 Task: Forward email as attachment with the signature Austin King with the subject Job application submission from softage.1@softage.net to softage.8@softage.net with the message Could you provide an update on the progress of the market research project?
Action: Mouse moved to (929, 69)
Screenshot: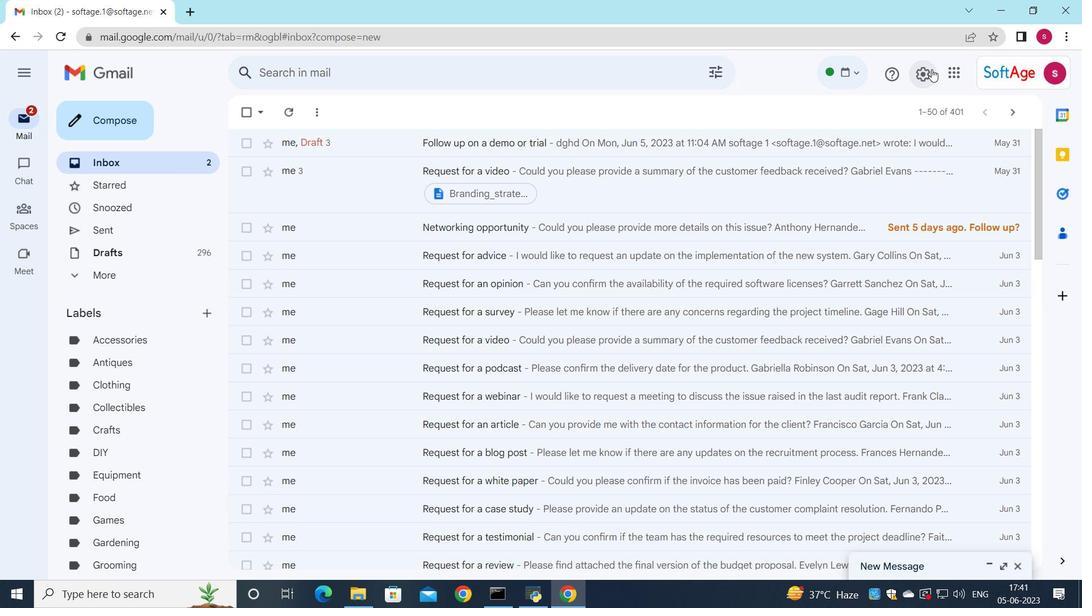 
Action: Mouse pressed left at (929, 69)
Screenshot: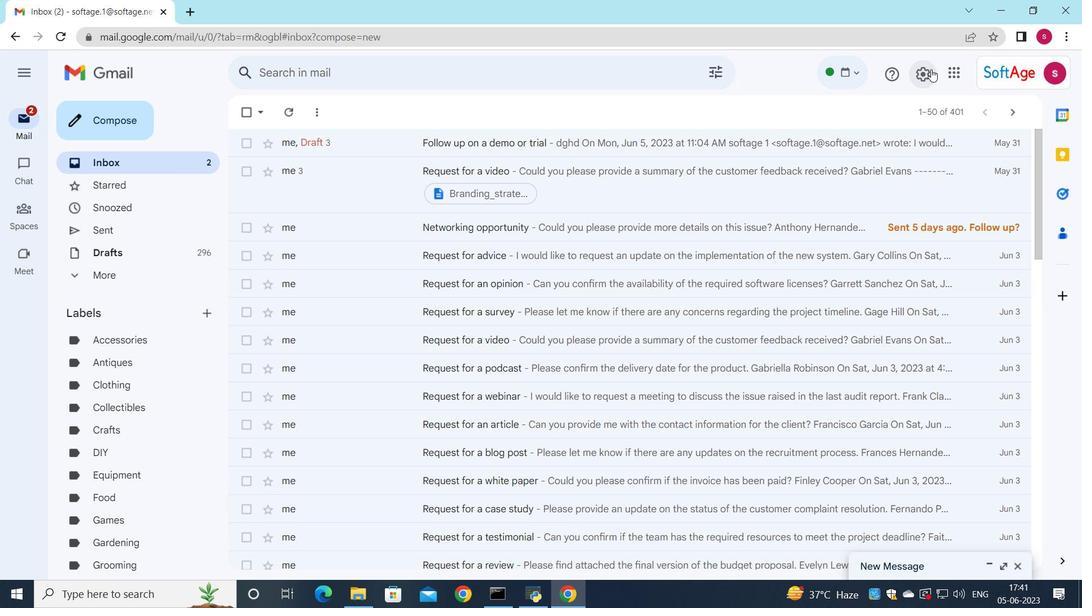 
Action: Mouse moved to (933, 140)
Screenshot: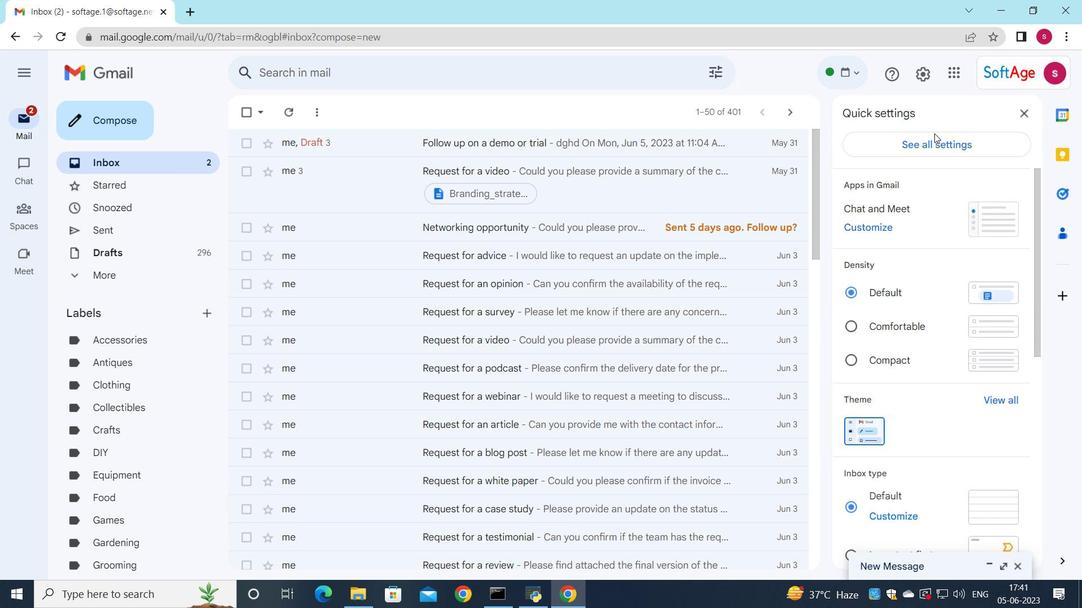 
Action: Mouse pressed left at (933, 140)
Screenshot: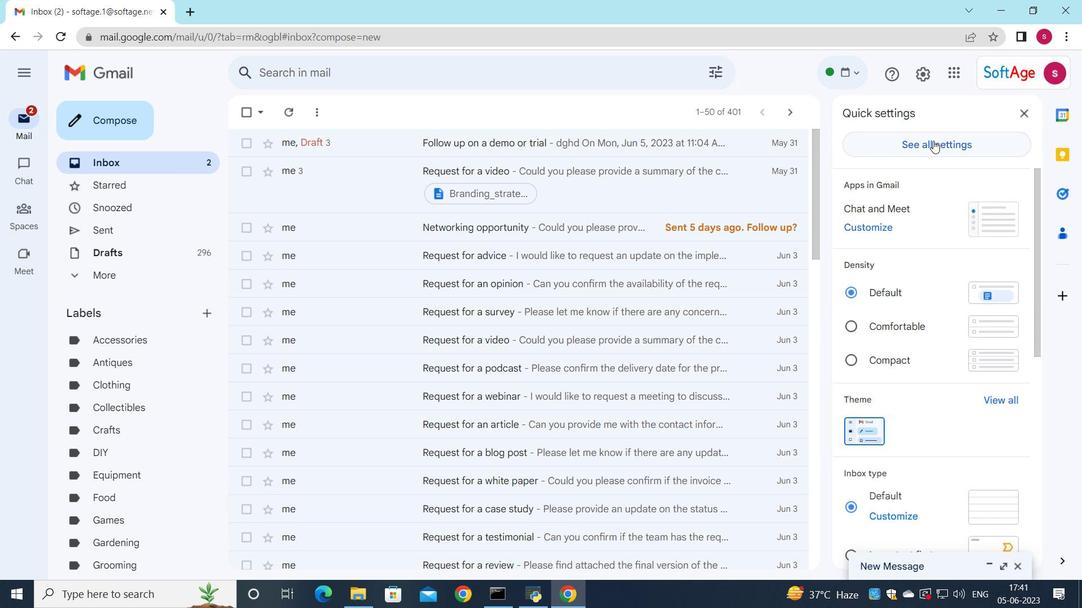 
Action: Mouse moved to (687, 271)
Screenshot: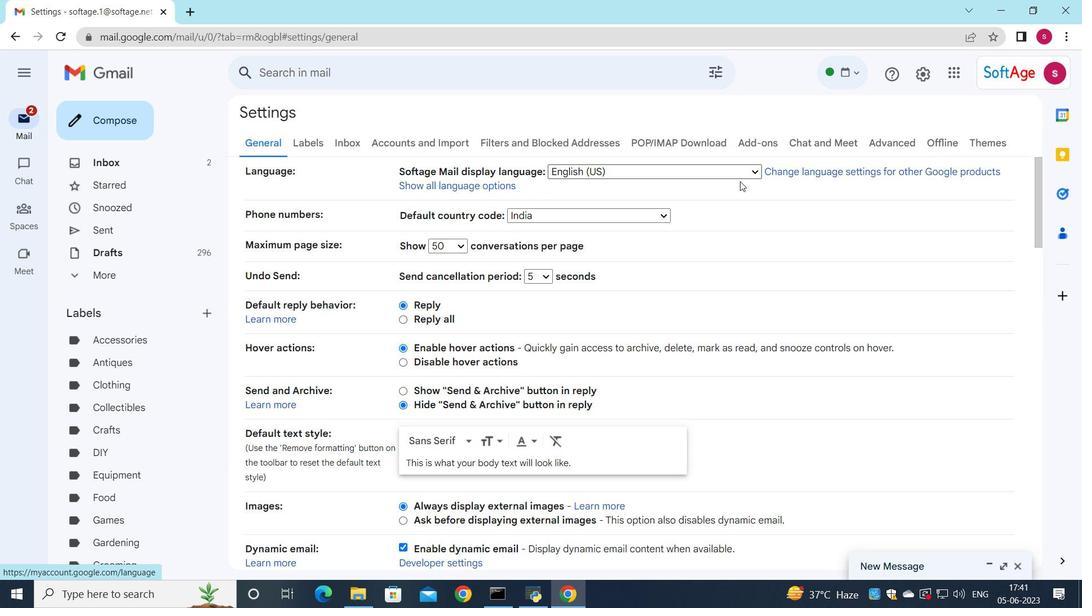 
Action: Mouse scrolled (687, 270) with delta (0, 0)
Screenshot: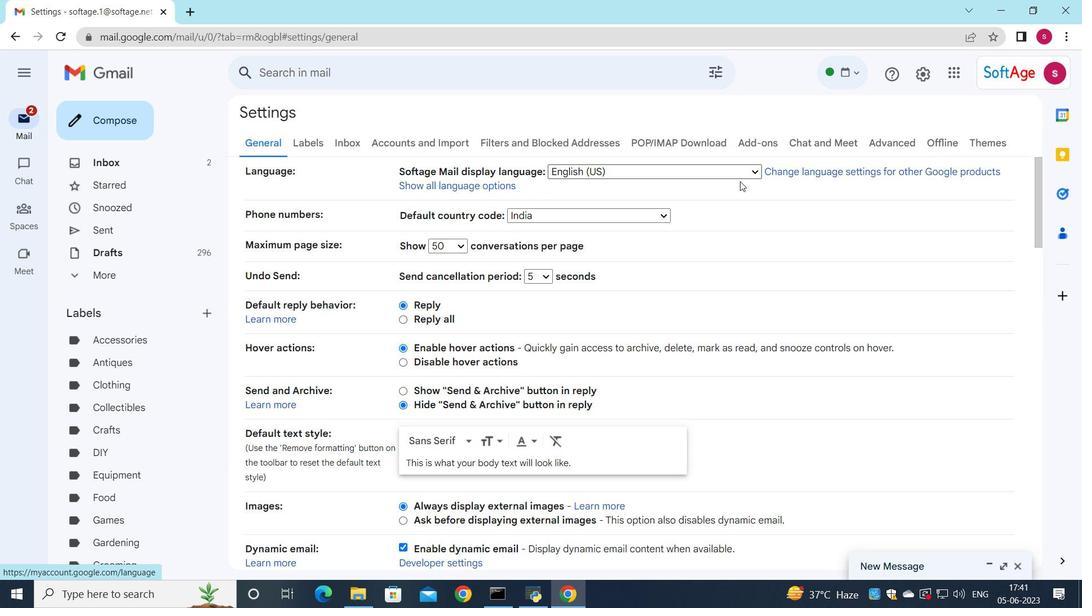 
Action: Mouse moved to (671, 298)
Screenshot: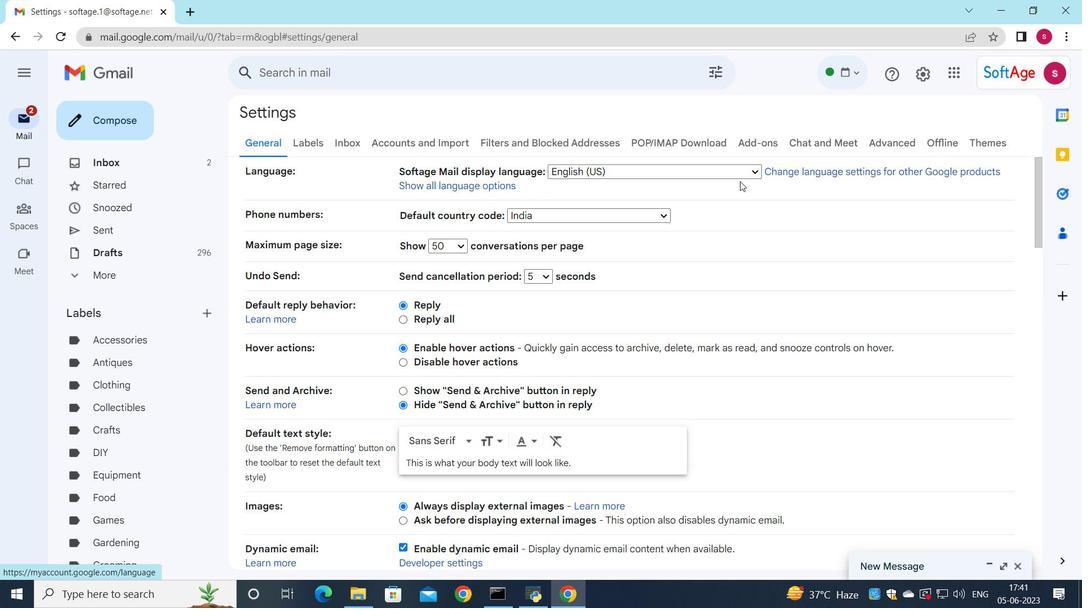 
Action: Mouse scrolled (671, 297) with delta (0, 0)
Screenshot: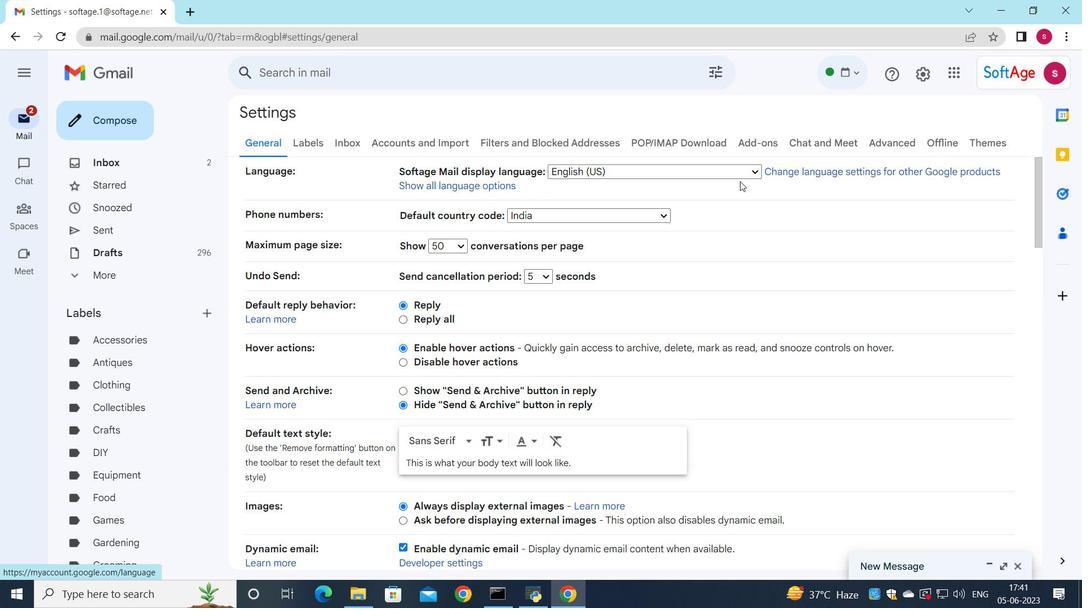 
Action: Mouse moved to (652, 320)
Screenshot: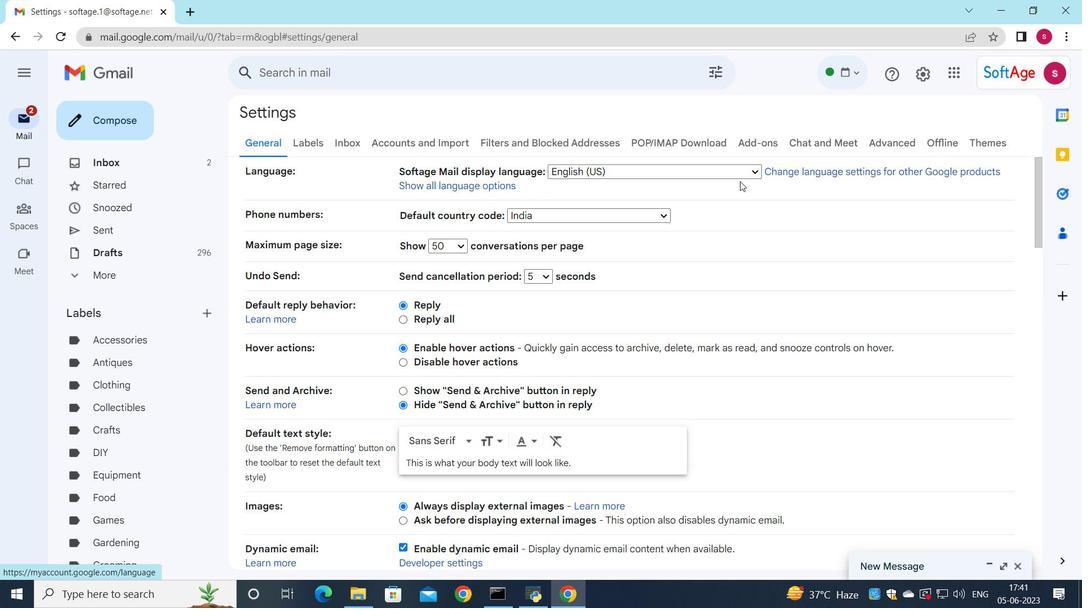 
Action: Mouse scrolled (652, 320) with delta (0, 0)
Screenshot: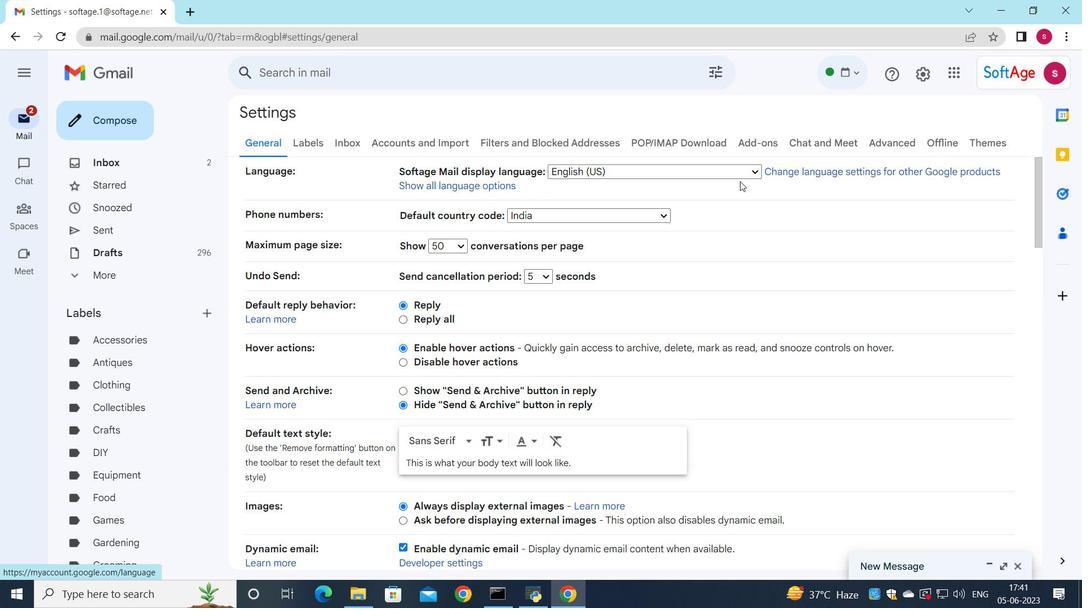 
Action: Mouse moved to (647, 322)
Screenshot: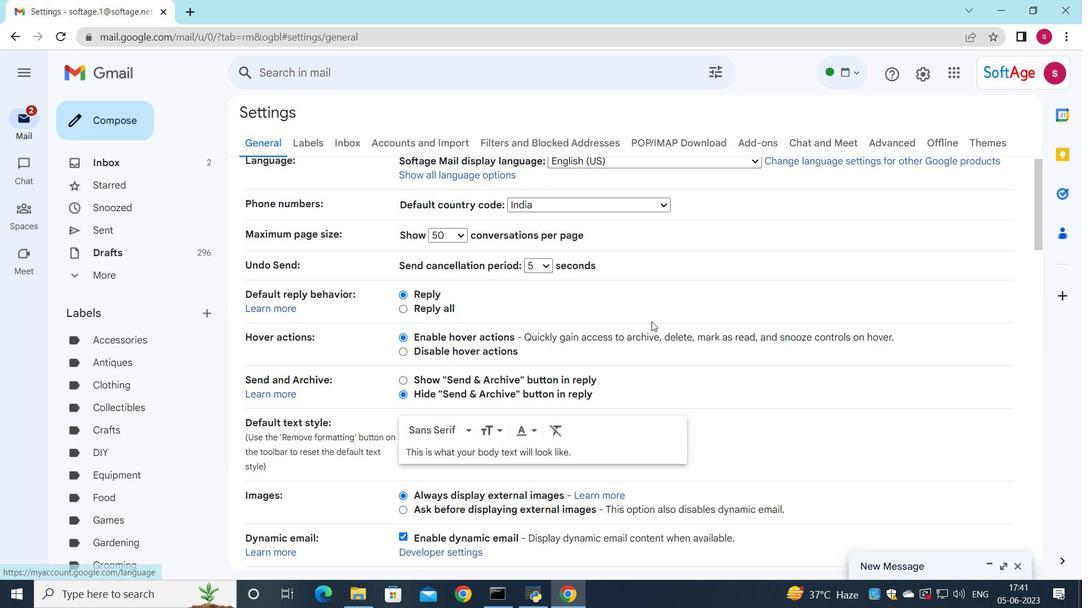 
Action: Mouse scrolled (647, 321) with delta (0, 0)
Screenshot: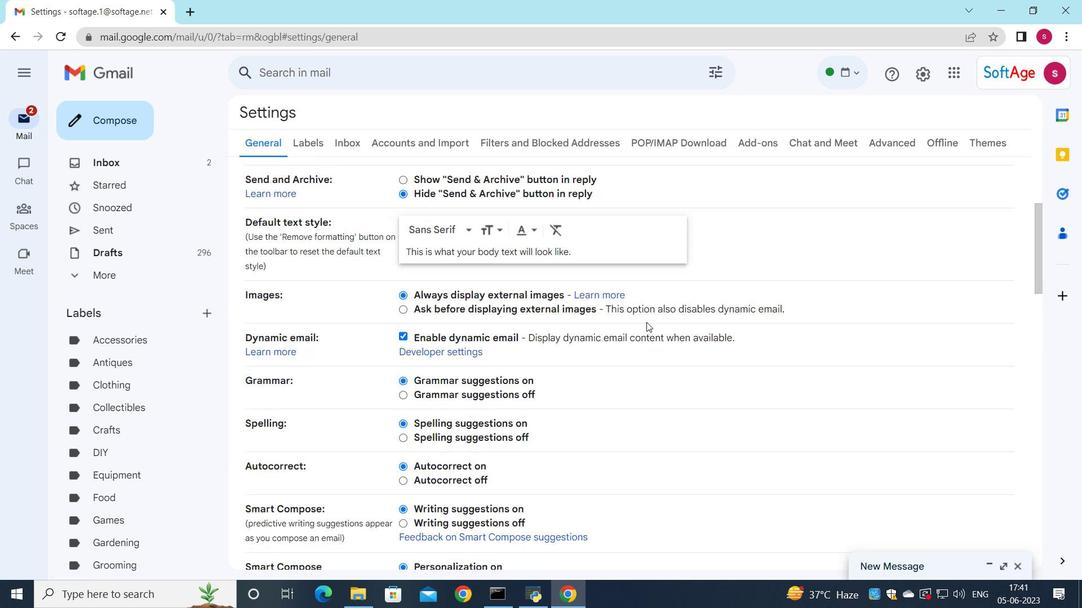 
Action: Mouse scrolled (647, 321) with delta (0, 0)
Screenshot: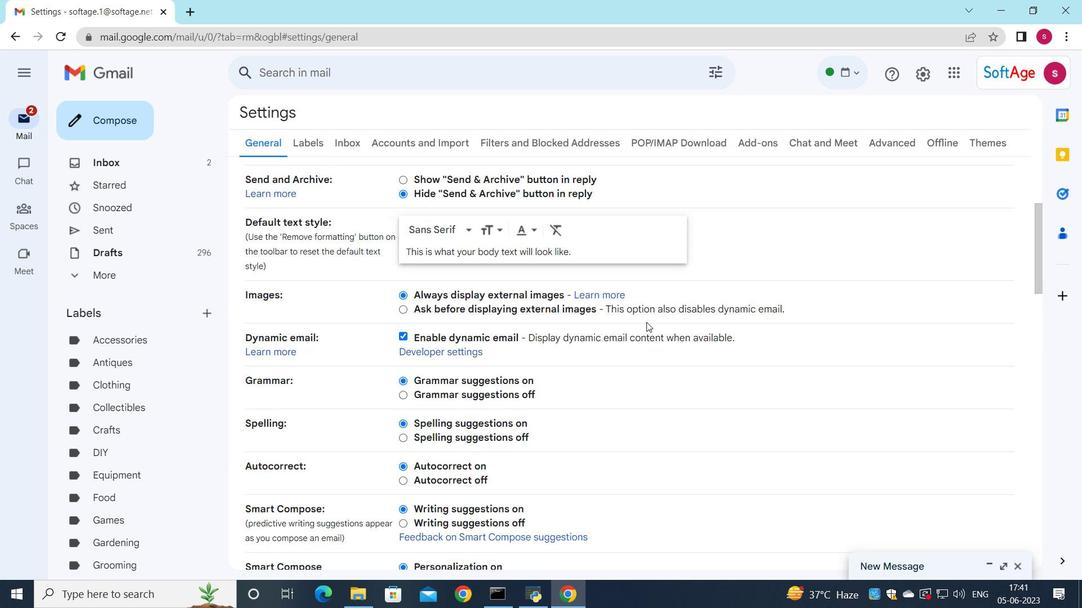 
Action: Mouse scrolled (647, 321) with delta (0, 0)
Screenshot: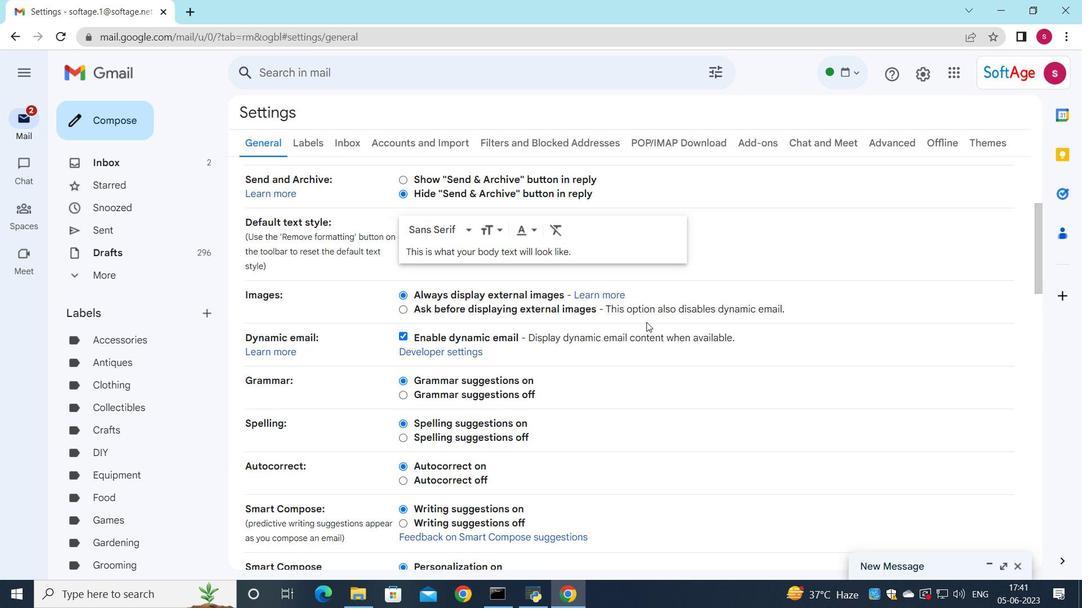 
Action: Mouse scrolled (647, 321) with delta (0, 0)
Screenshot: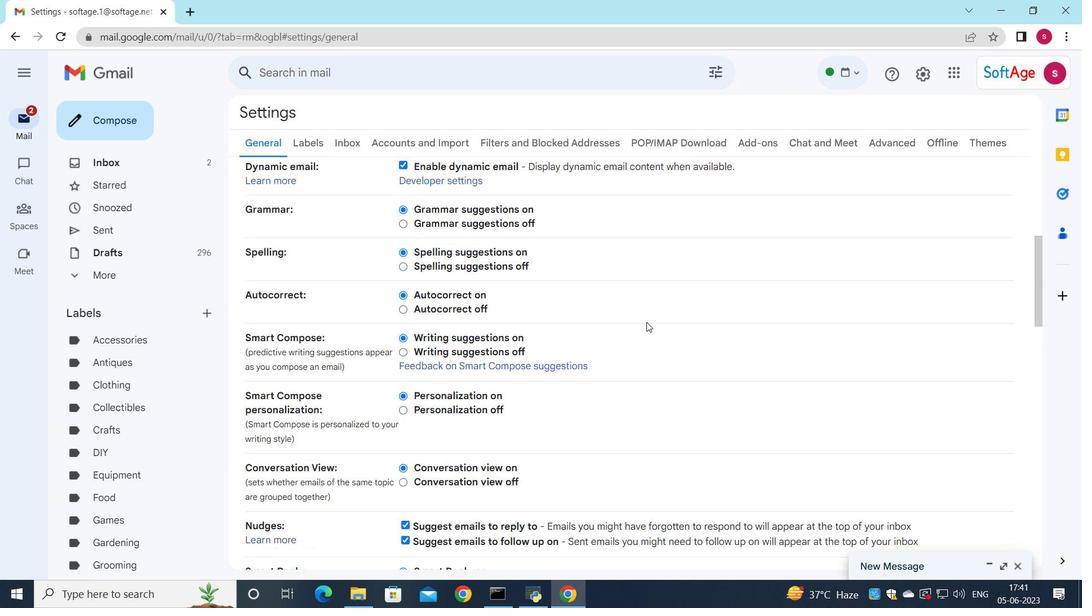 
Action: Mouse scrolled (647, 321) with delta (0, 0)
Screenshot: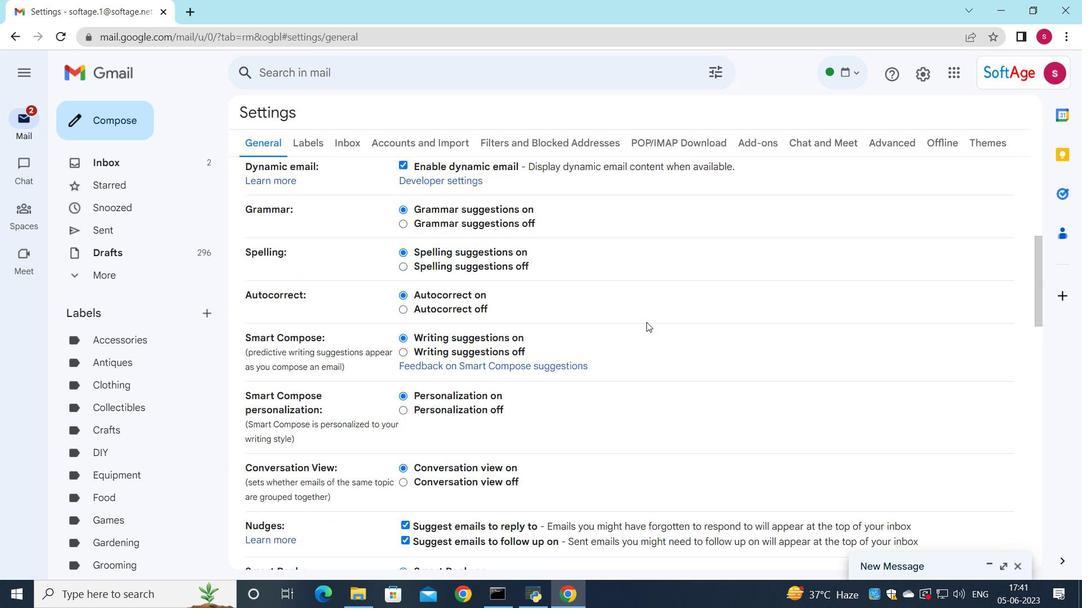 
Action: Mouse scrolled (647, 321) with delta (0, 0)
Screenshot: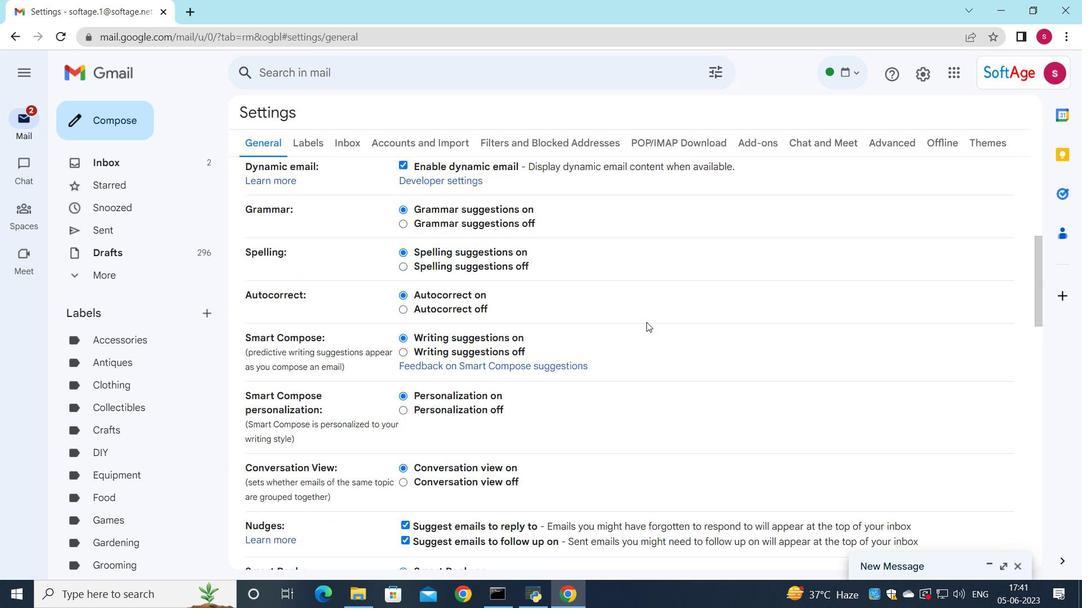 
Action: Mouse scrolled (647, 321) with delta (0, 0)
Screenshot: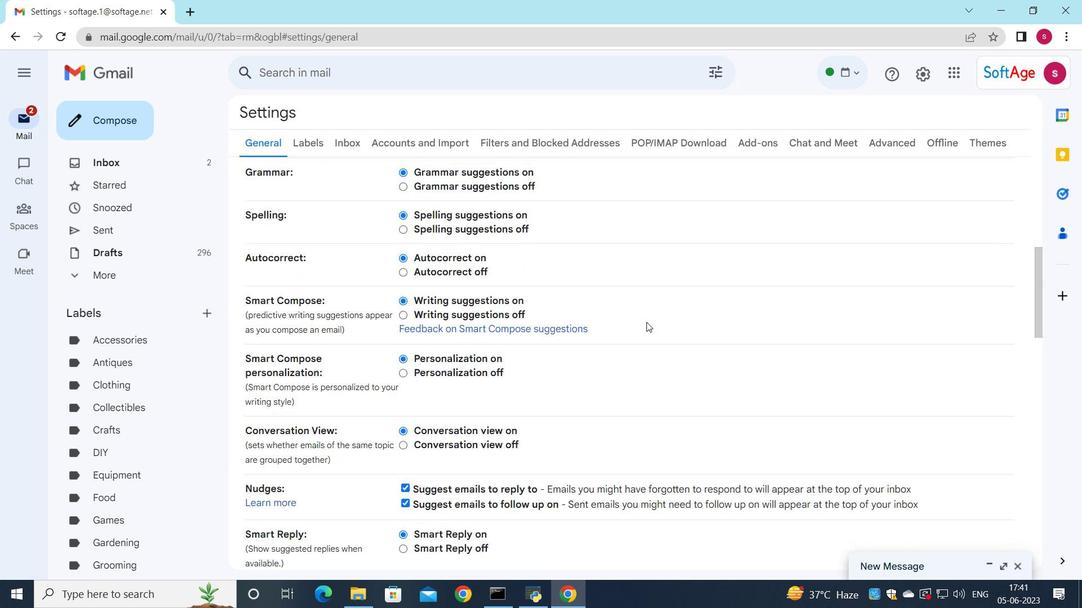 
Action: Mouse scrolled (647, 321) with delta (0, 0)
Screenshot: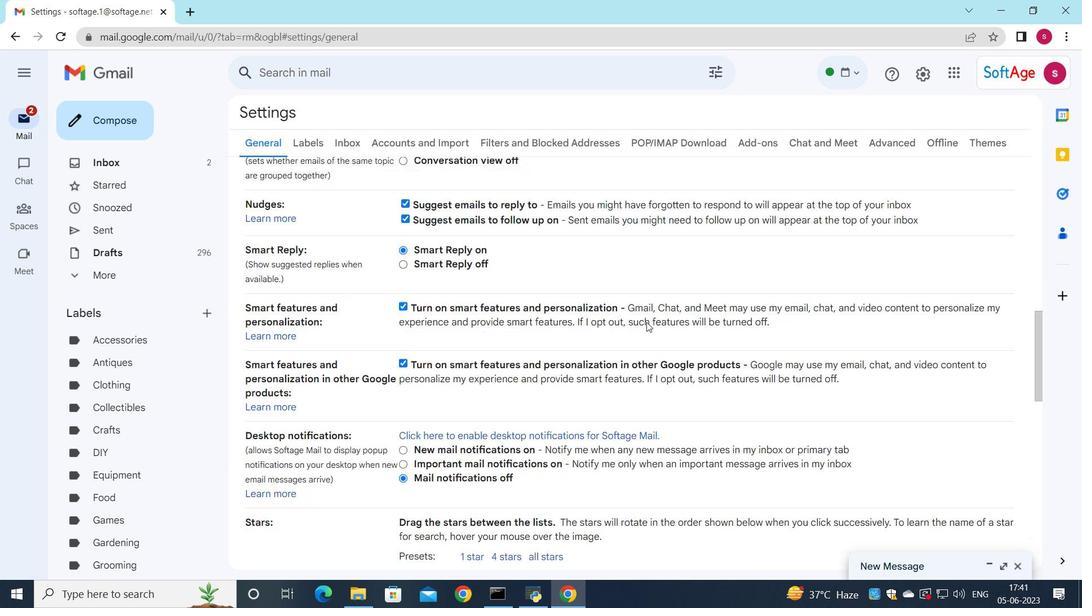 
Action: Mouse scrolled (647, 321) with delta (0, 0)
Screenshot: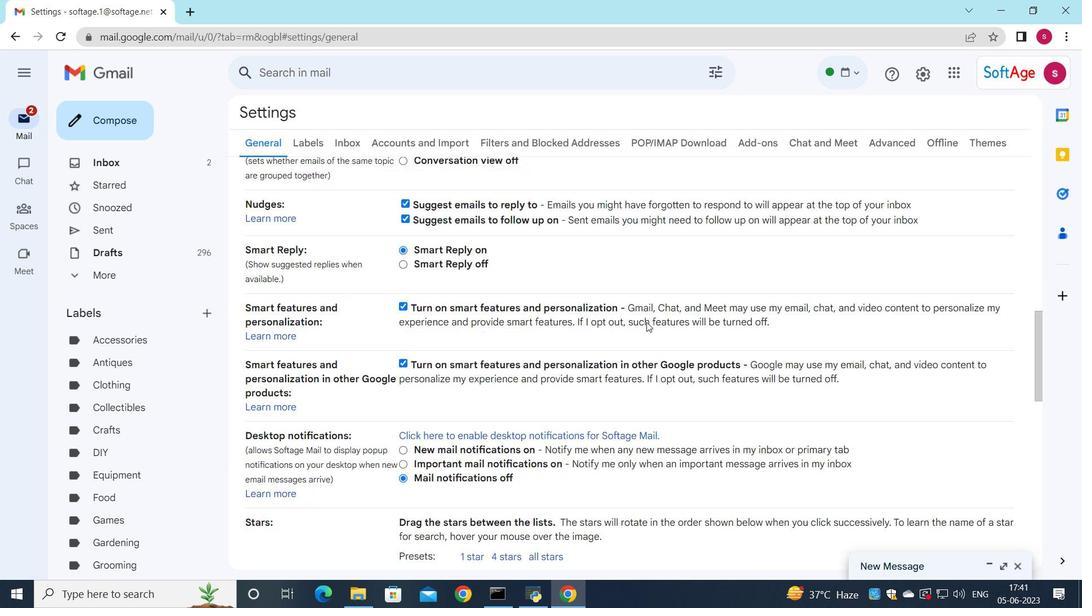 
Action: Mouse scrolled (647, 321) with delta (0, 0)
Screenshot: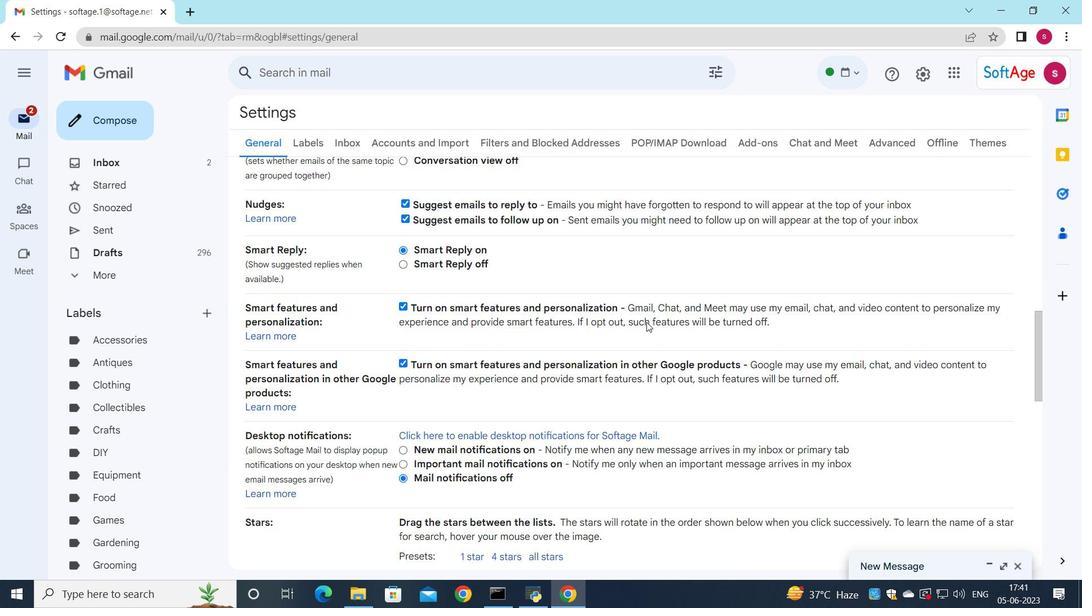 
Action: Mouse moved to (647, 319)
Screenshot: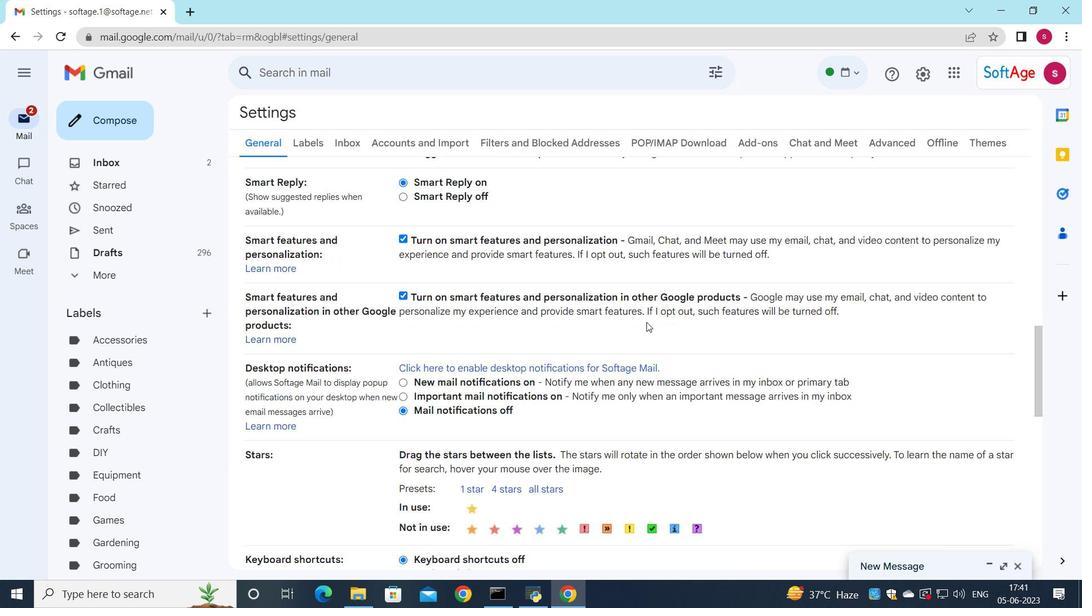 
Action: Mouse scrolled (647, 318) with delta (0, 0)
Screenshot: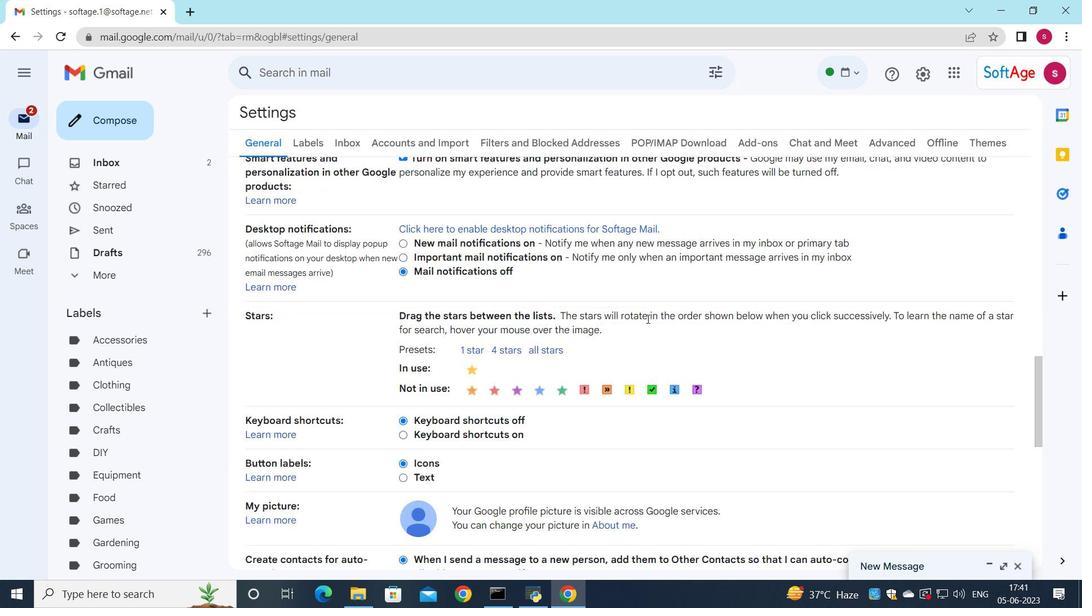 
Action: Mouse scrolled (647, 318) with delta (0, 0)
Screenshot: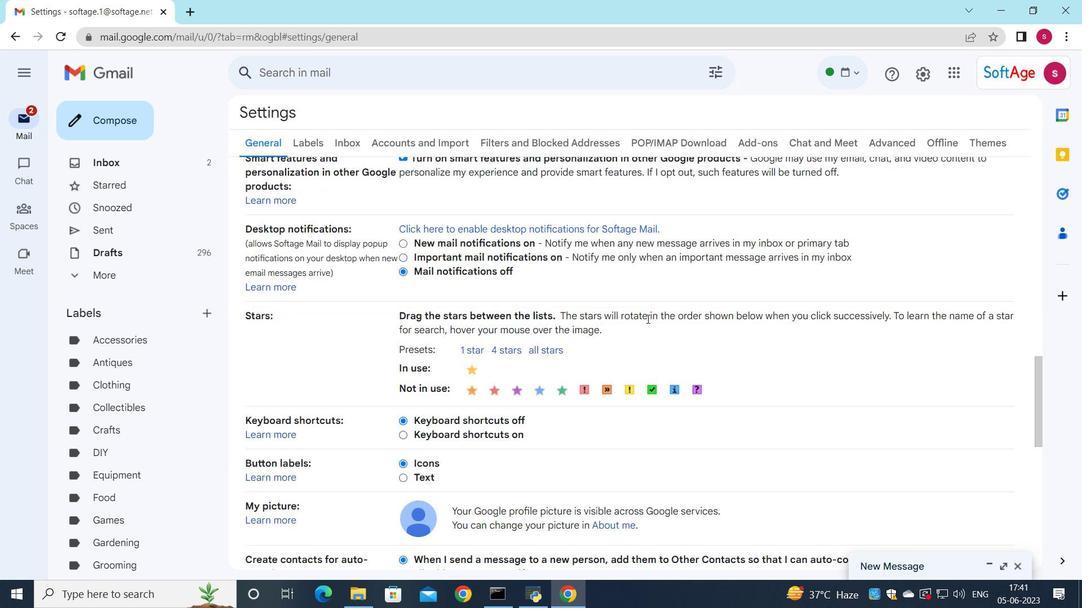 
Action: Mouse scrolled (647, 318) with delta (0, 0)
Screenshot: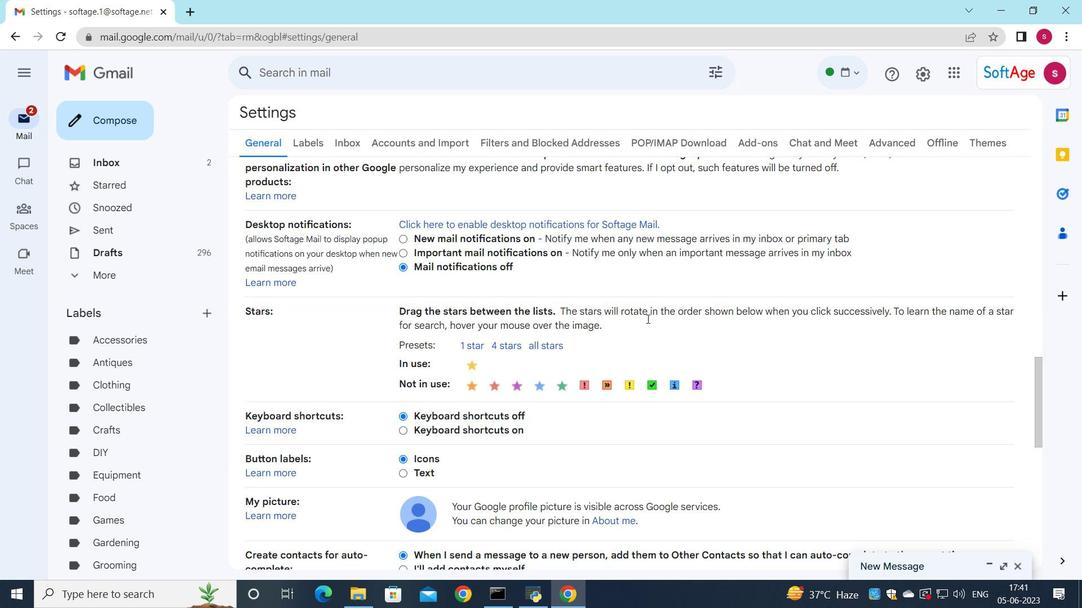 
Action: Mouse moved to (463, 412)
Screenshot: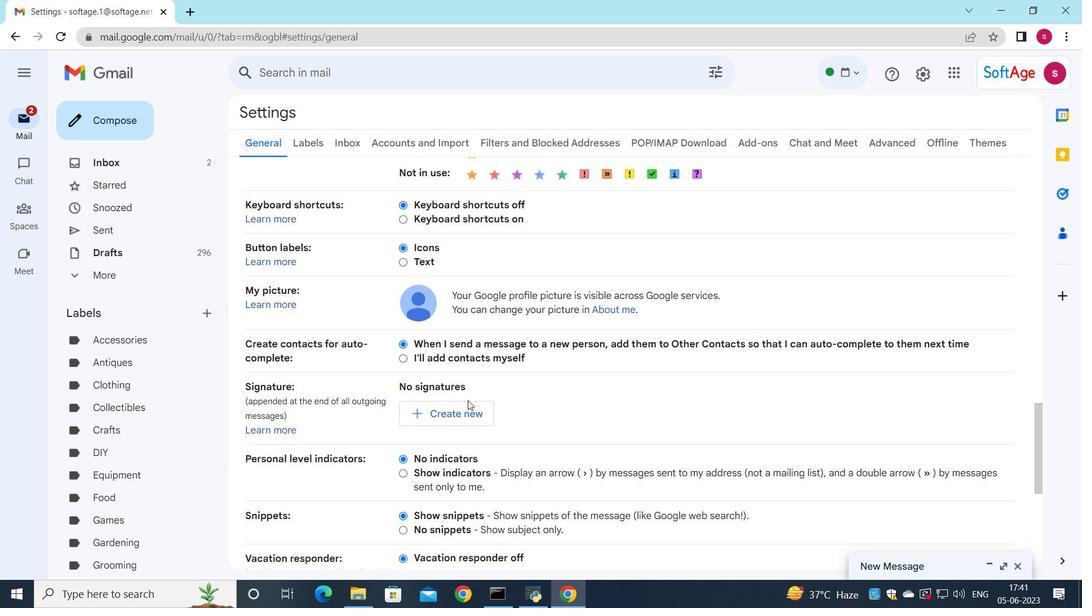 
Action: Mouse pressed left at (463, 412)
Screenshot: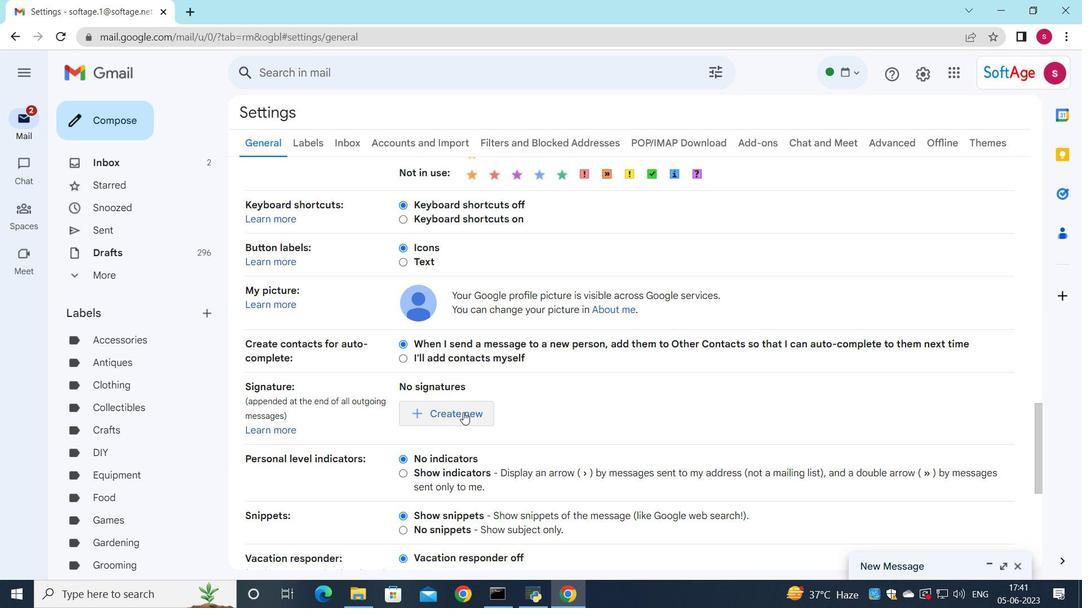
Action: Mouse moved to (820, 235)
Screenshot: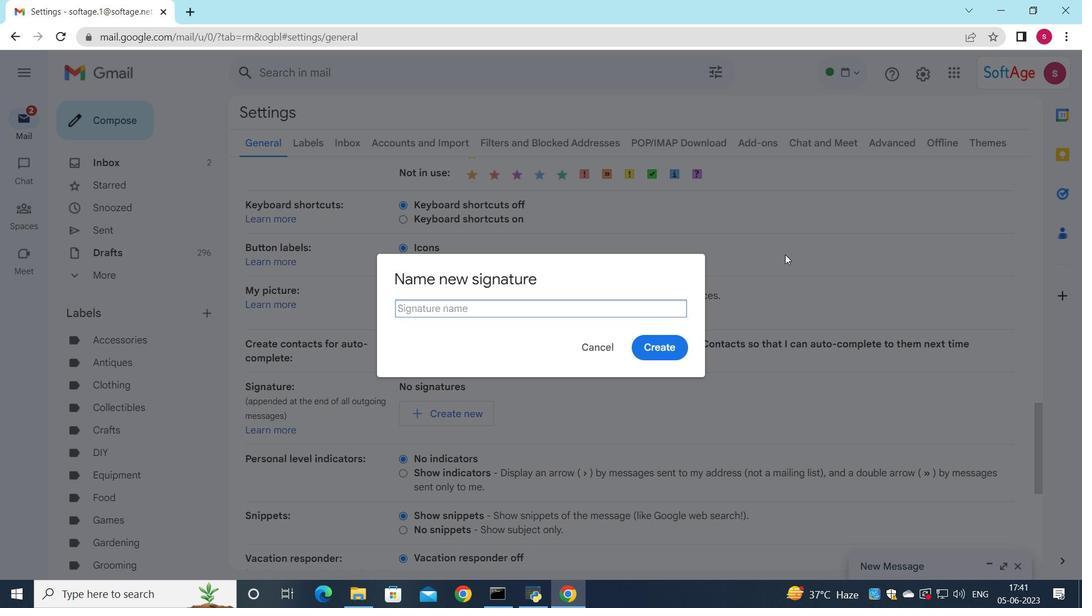 
Action: Key pressed <Key.shift>Austin<Key.space><Key.shift_r>King
Screenshot: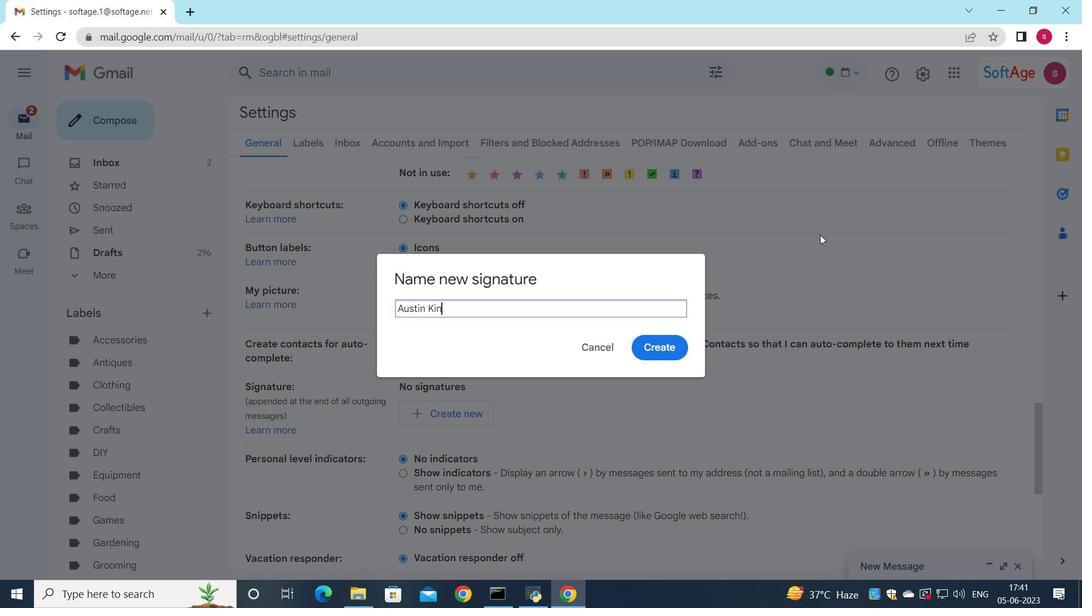 
Action: Mouse moved to (675, 343)
Screenshot: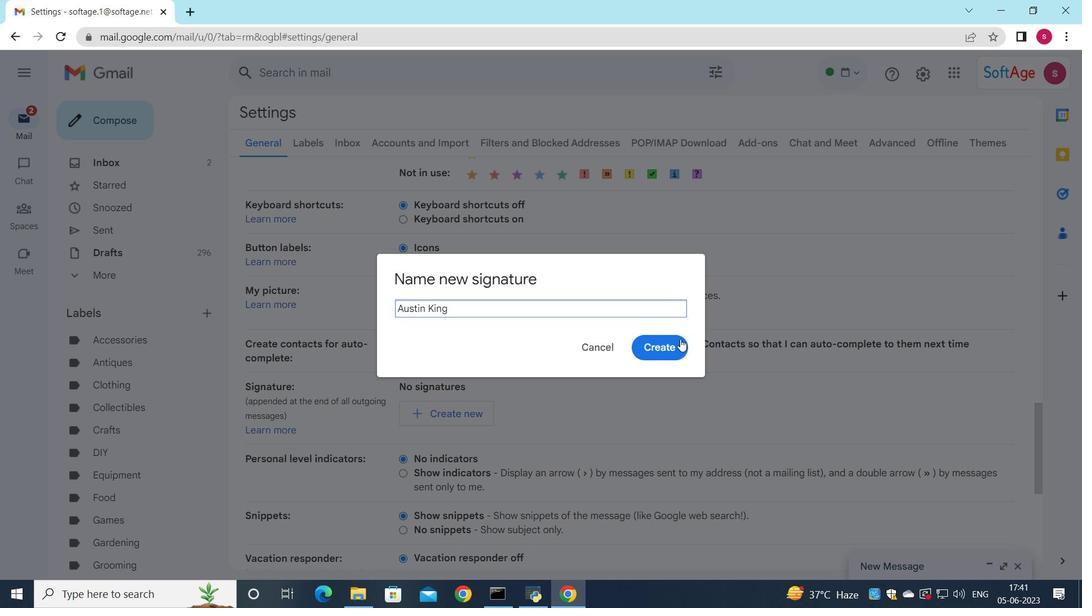 
Action: Mouse pressed left at (675, 343)
Screenshot: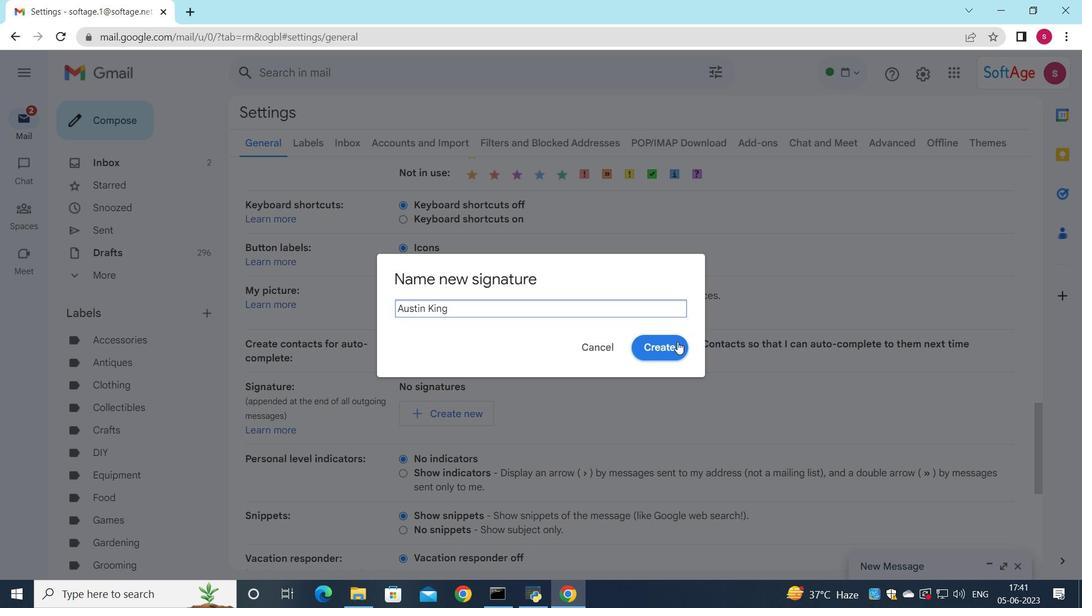 
Action: Mouse moved to (600, 405)
Screenshot: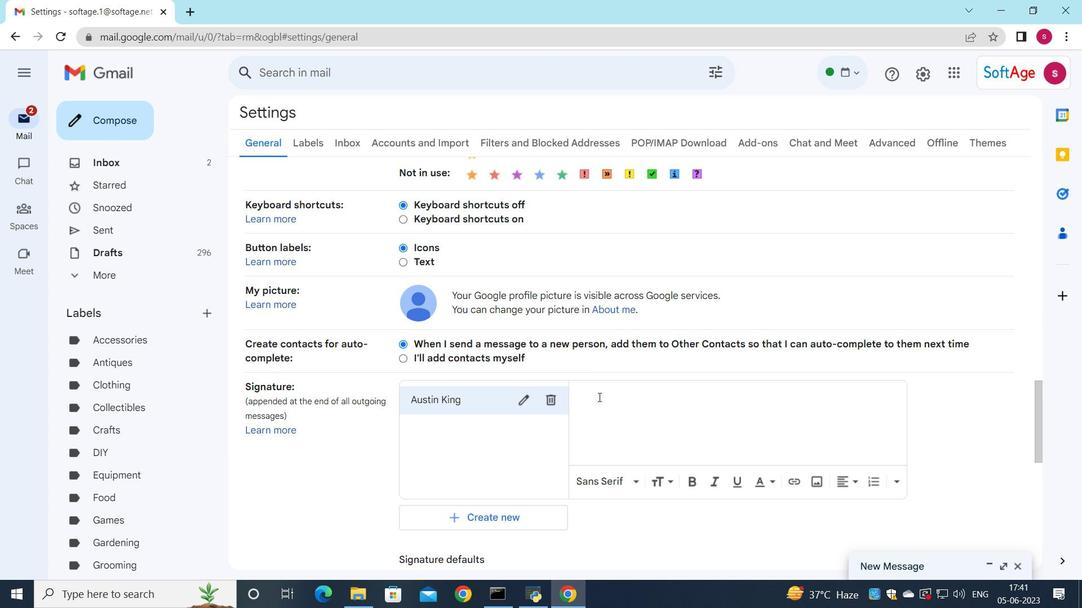 
Action: Mouse pressed left at (600, 405)
Screenshot: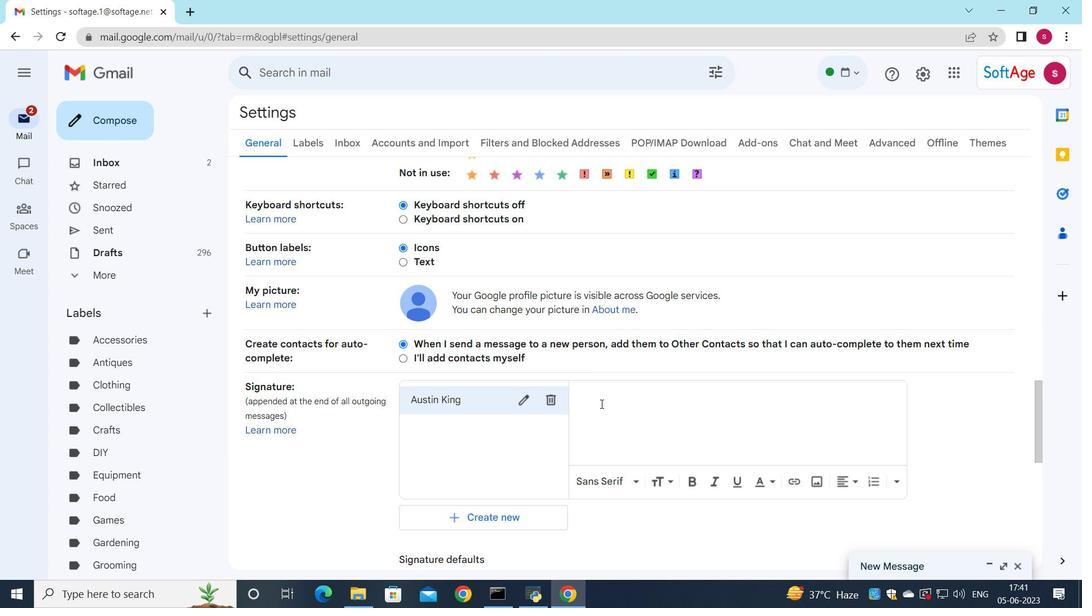 
Action: Mouse moved to (617, 285)
Screenshot: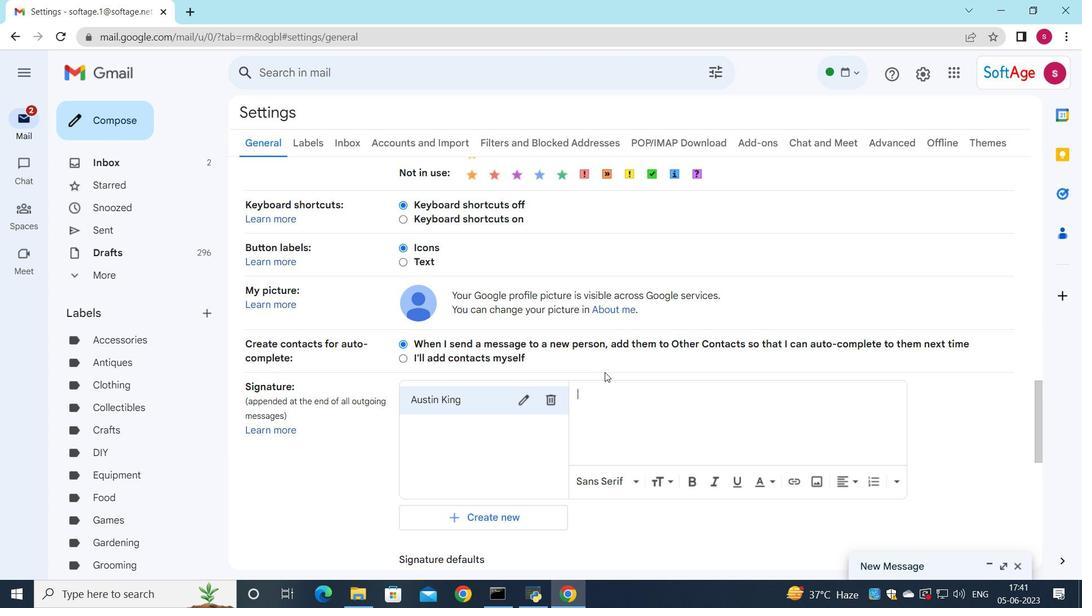 
Action: Key pressed <Key.shift>Austin<Key.shift_r><Key.space><Key.shift_r><Key.shift_r><Key.shift_r><Key.shift_r><Key.shift_r>Ko<Key.backspace>ing
Screenshot: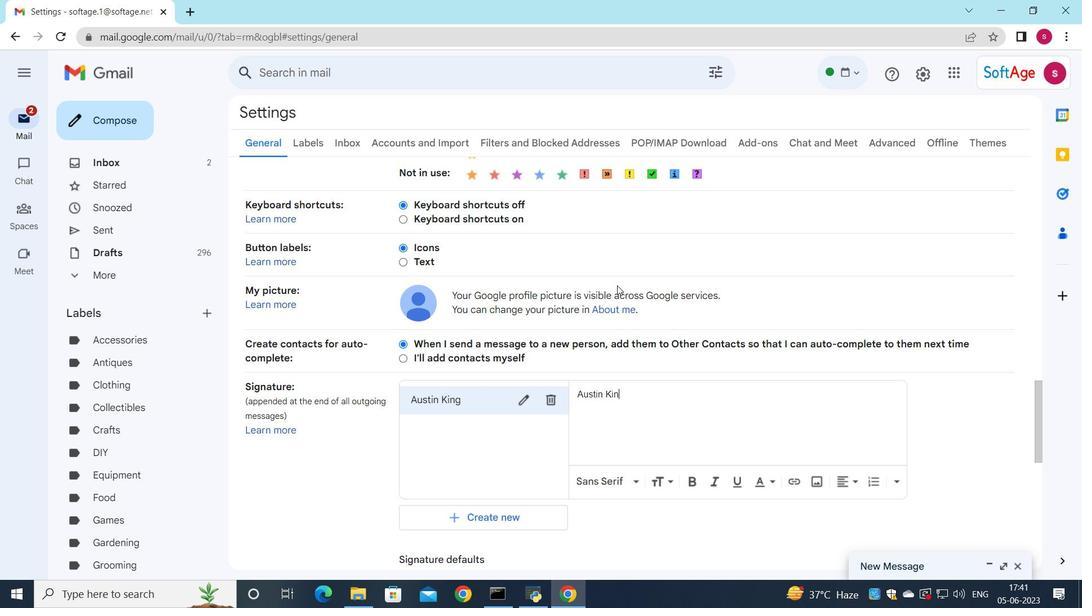 
Action: Mouse moved to (599, 305)
Screenshot: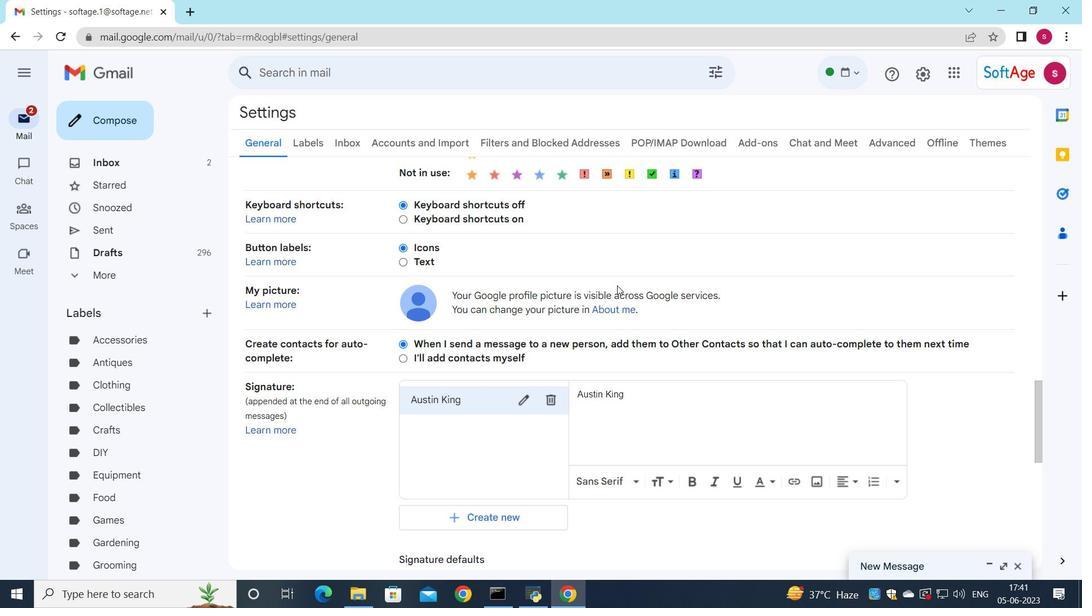 
Action: Mouse scrolled (599, 304) with delta (0, 0)
Screenshot: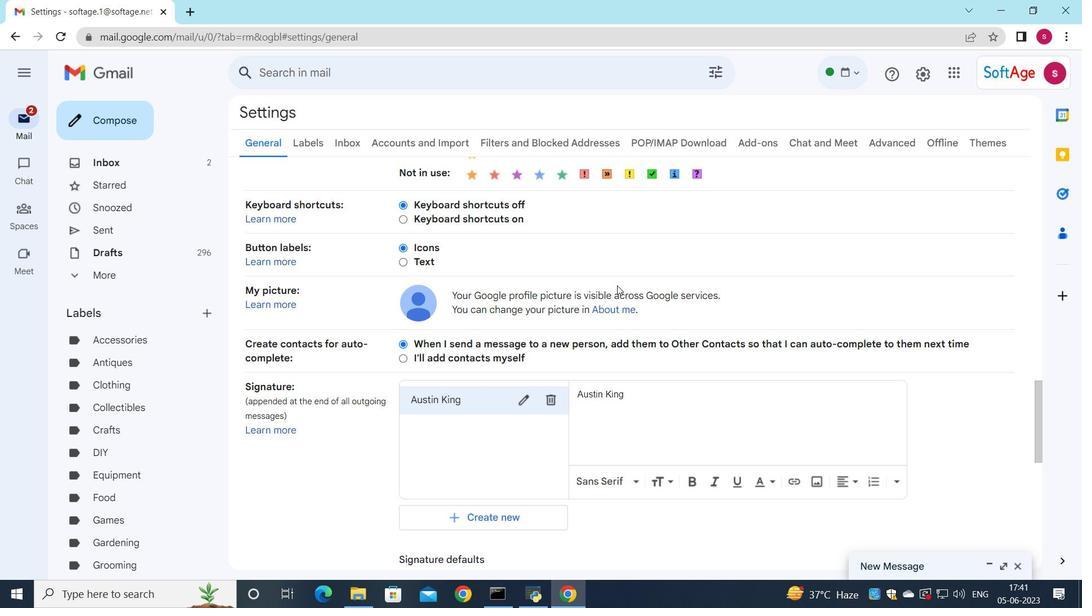
Action: Mouse moved to (596, 308)
Screenshot: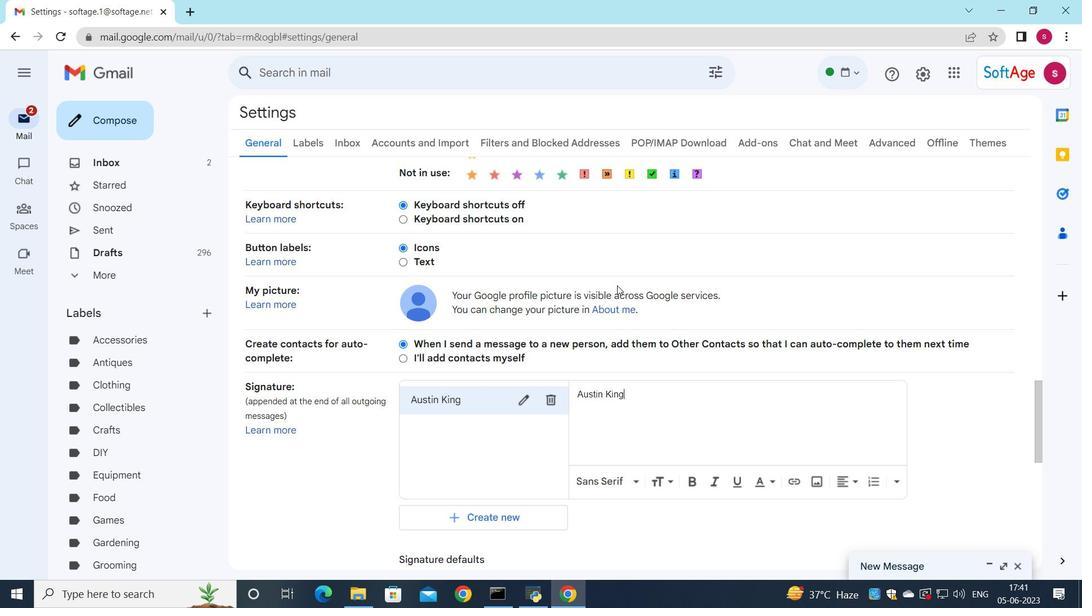 
Action: Mouse scrolled (596, 307) with delta (0, 0)
Screenshot: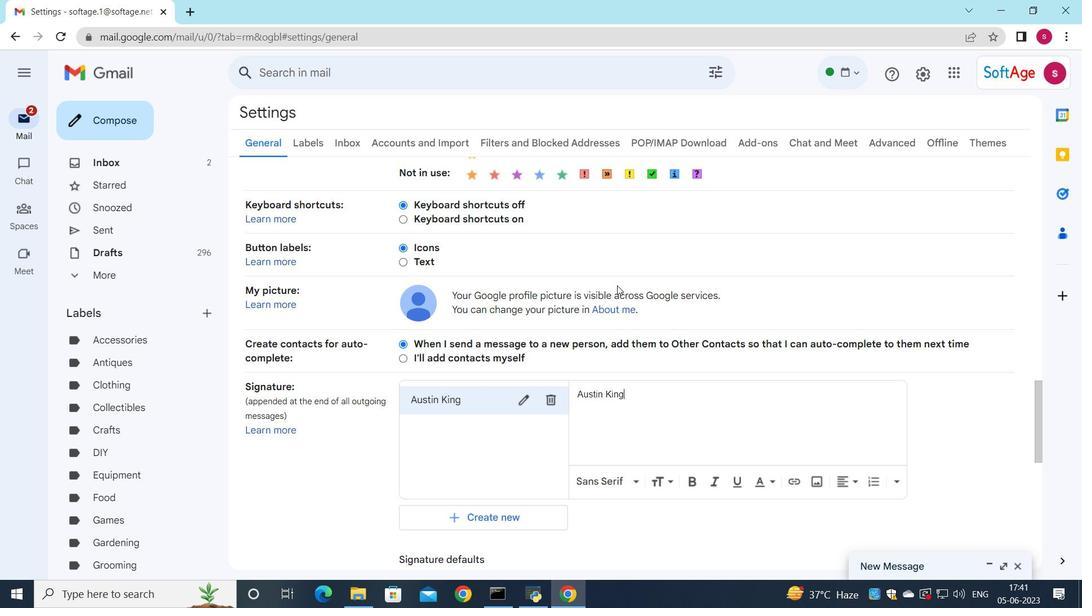 
Action: Mouse moved to (509, 447)
Screenshot: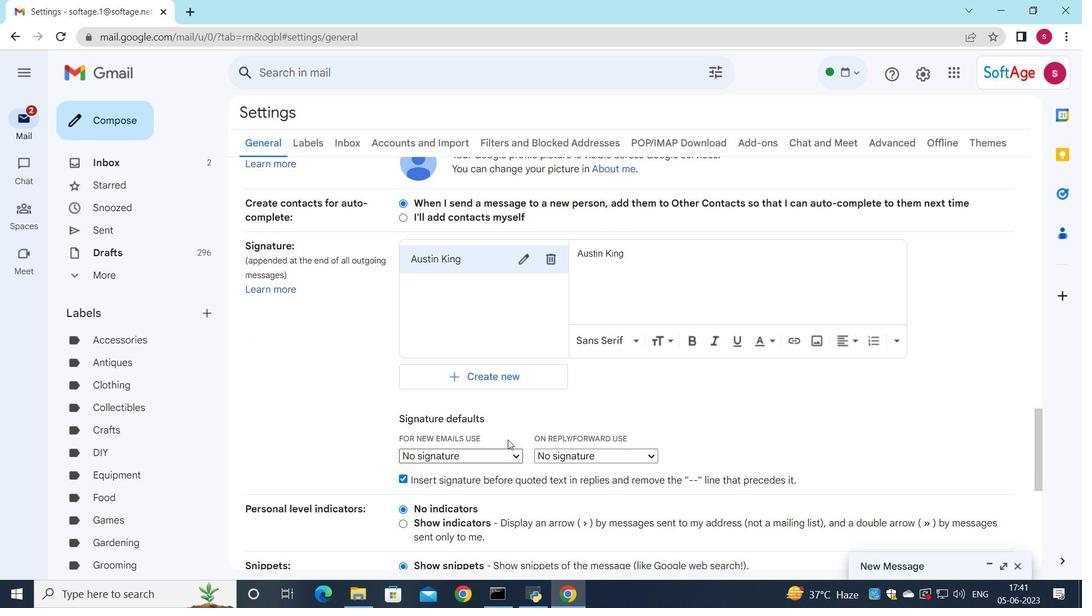 
Action: Mouse pressed left at (509, 447)
Screenshot: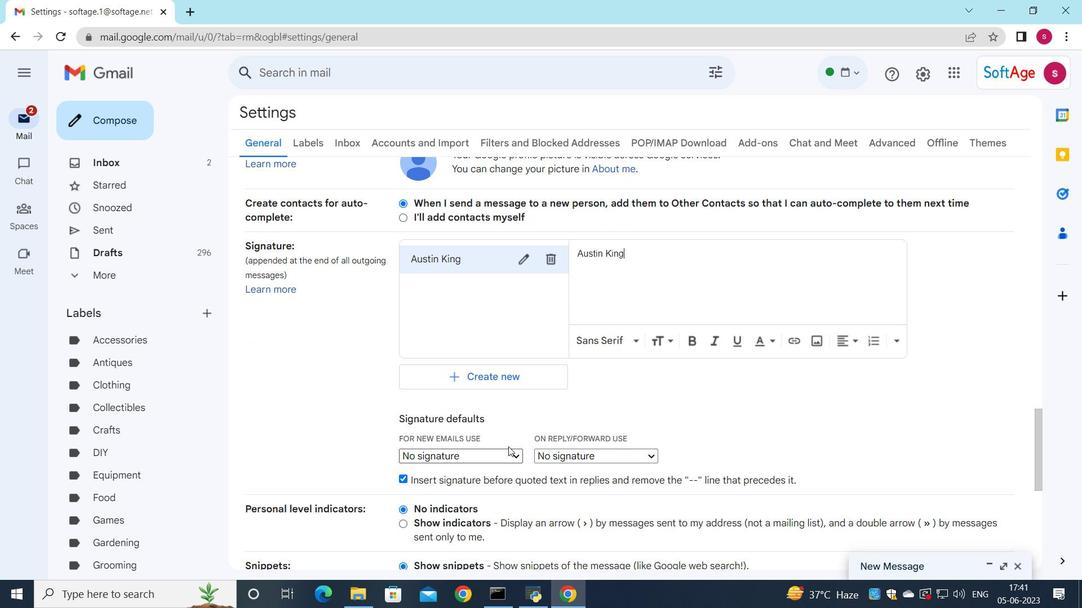 
Action: Mouse moved to (509, 453)
Screenshot: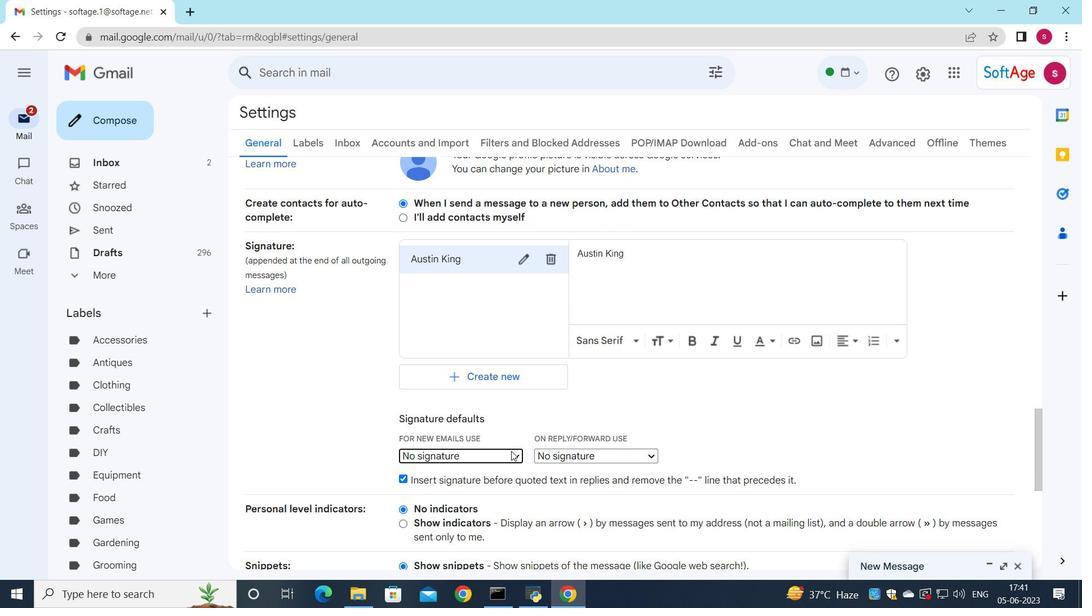 
Action: Mouse pressed left at (509, 453)
Screenshot: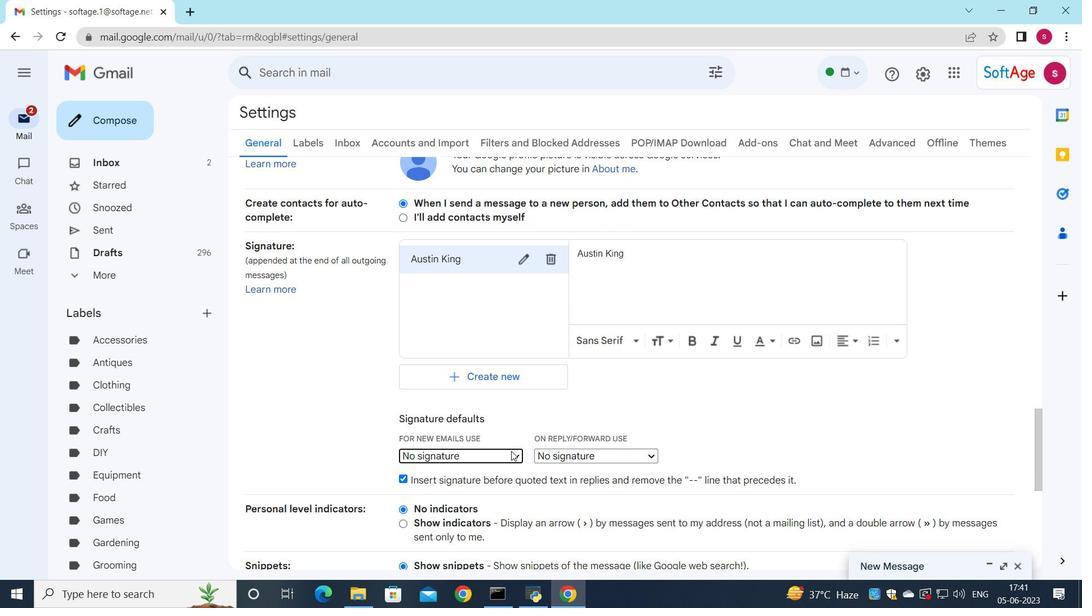 
Action: Mouse moved to (478, 482)
Screenshot: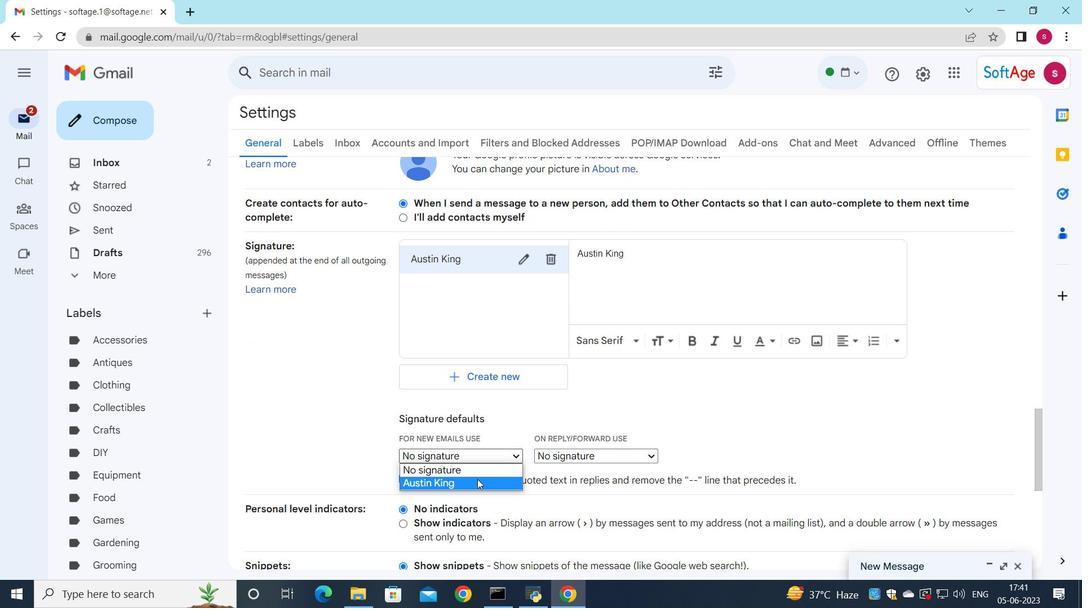 
Action: Mouse pressed left at (478, 482)
Screenshot: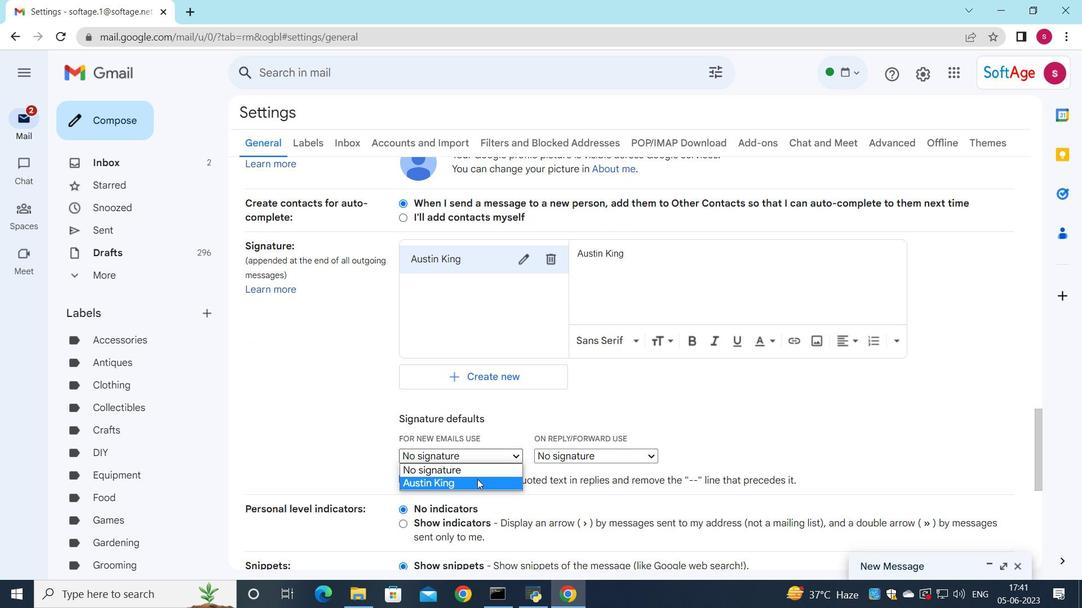 
Action: Mouse moved to (572, 453)
Screenshot: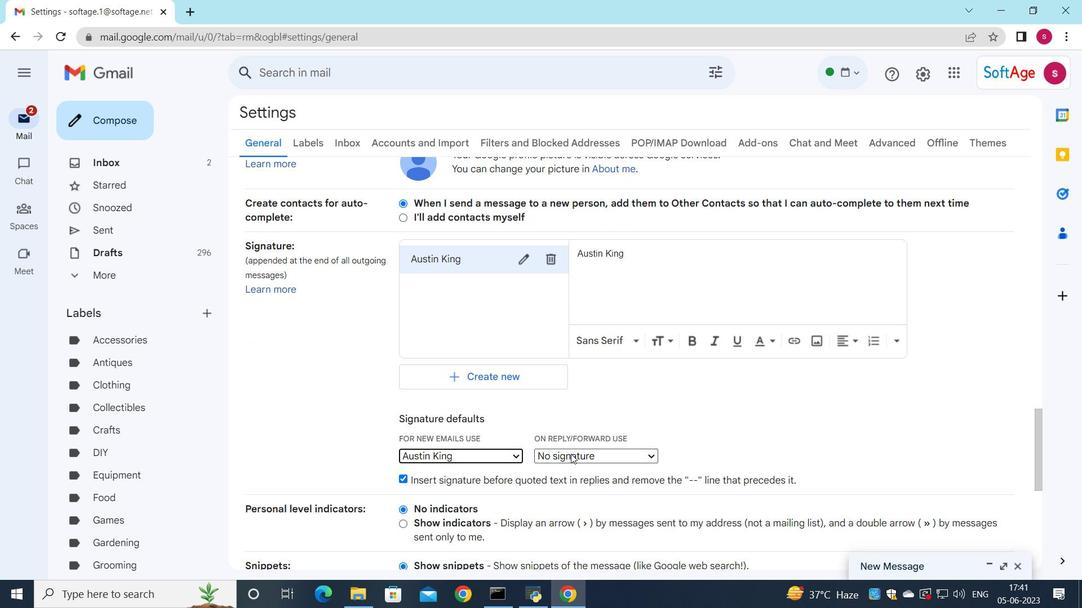 
Action: Mouse pressed left at (572, 453)
Screenshot: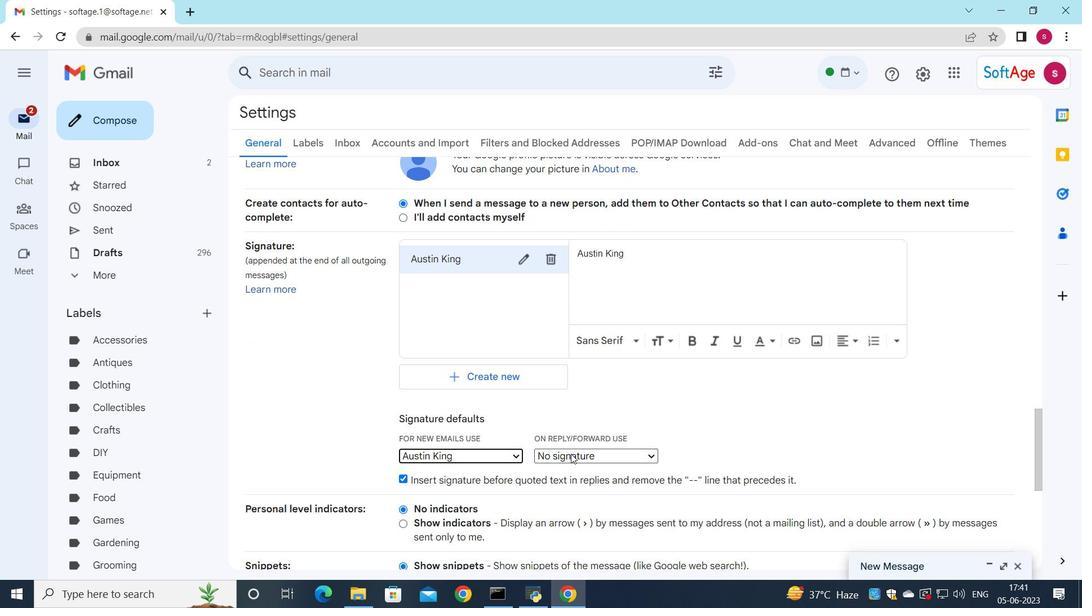 
Action: Mouse moved to (564, 479)
Screenshot: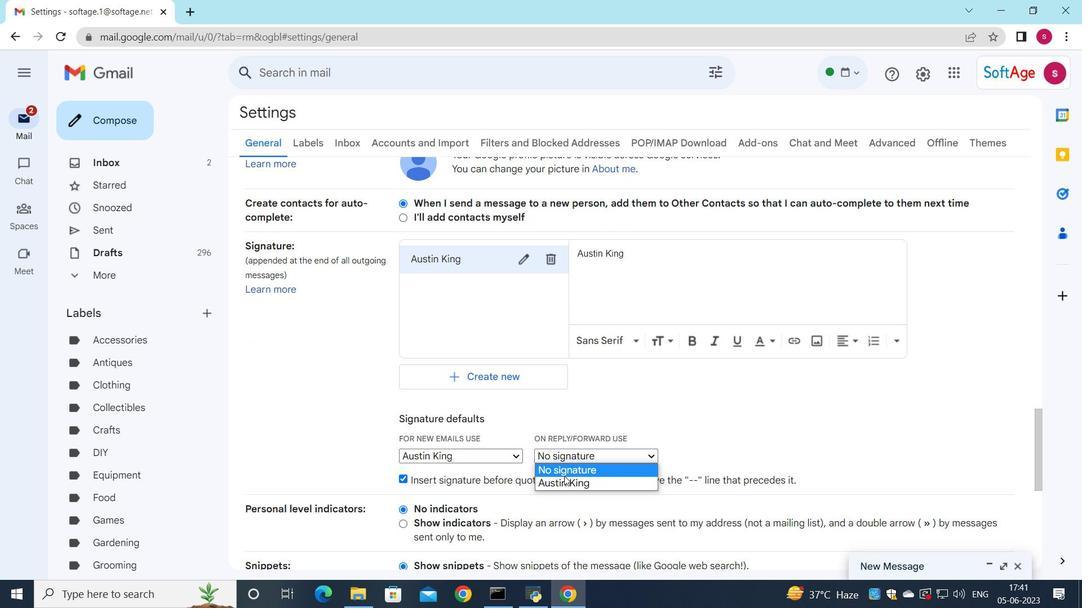 
Action: Mouse pressed left at (564, 479)
Screenshot: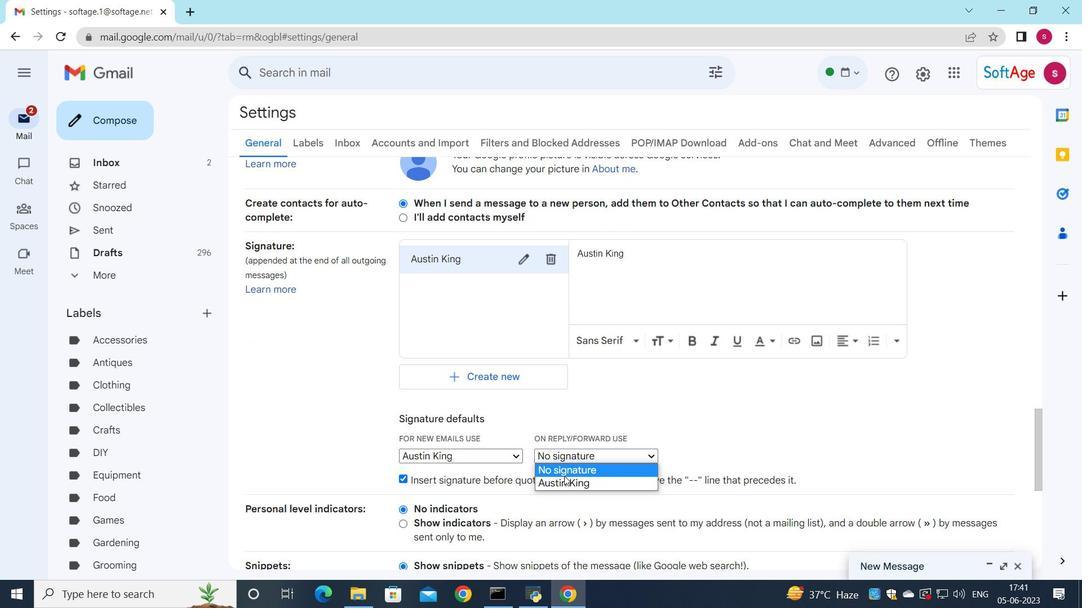 
Action: Mouse moved to (561, 416)
Screenshot: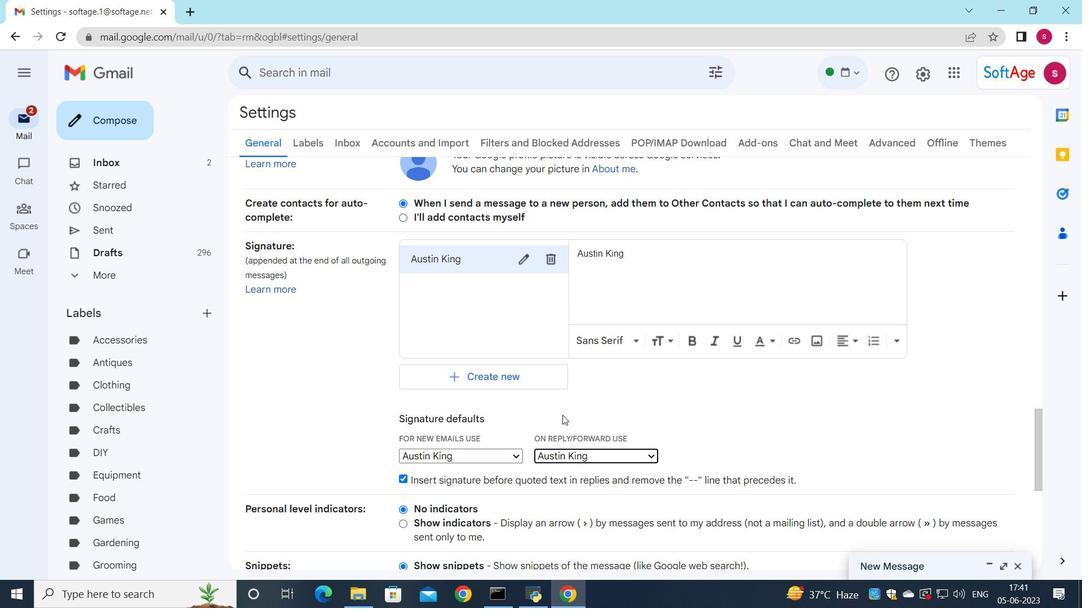 
Action: Mouse scrolled (561, 415) with delta (0, 0)
Screenshot: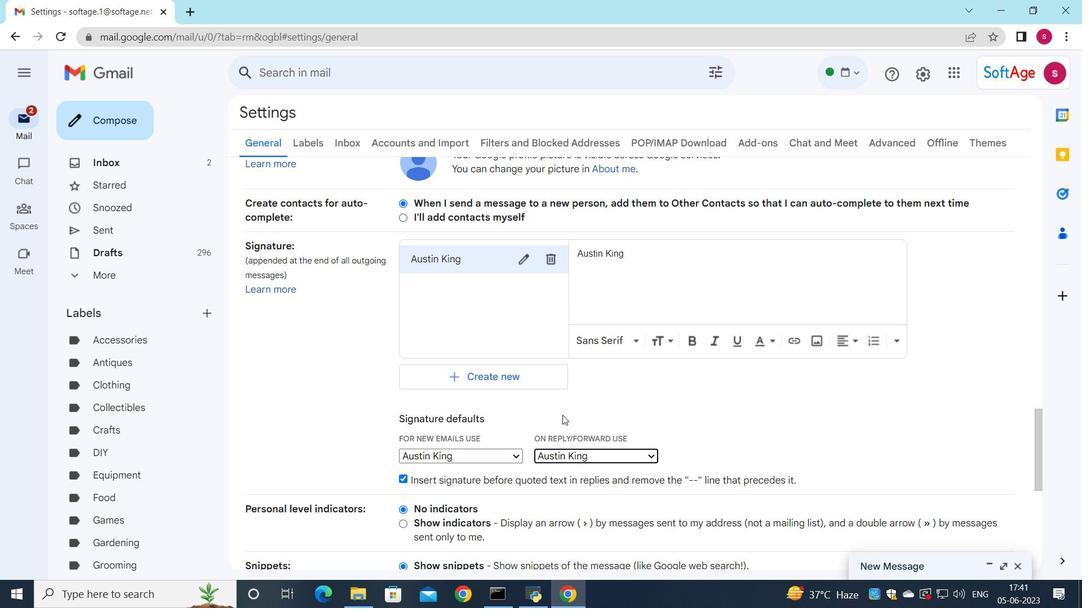 
Action: Mouse moved to (561, 416)
Screenshot: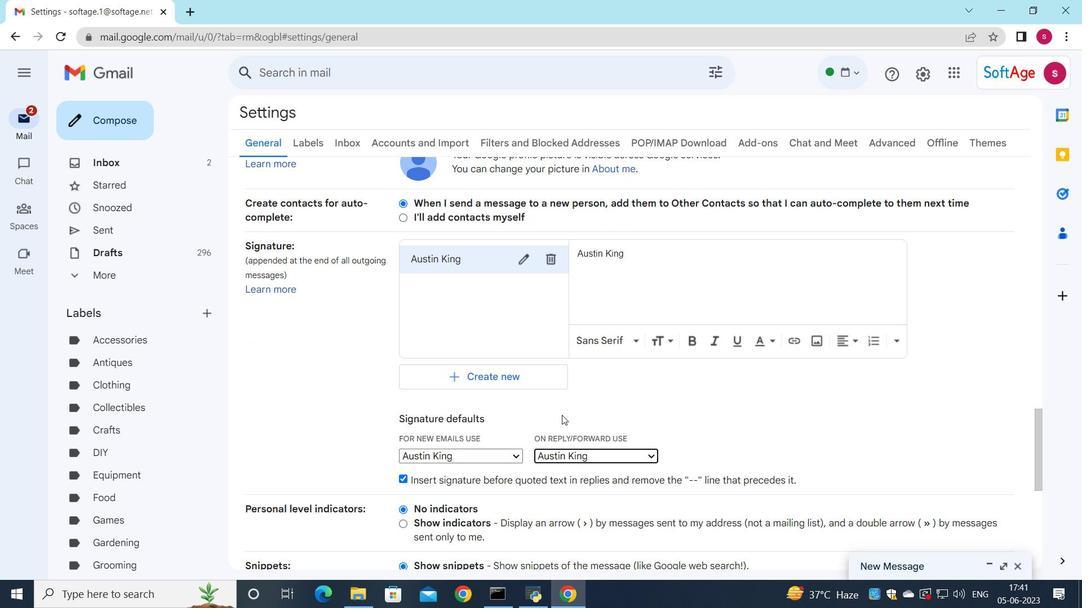 
Action: Mouse scrolled (561, 415) with delta (0, 0)
Screenshot: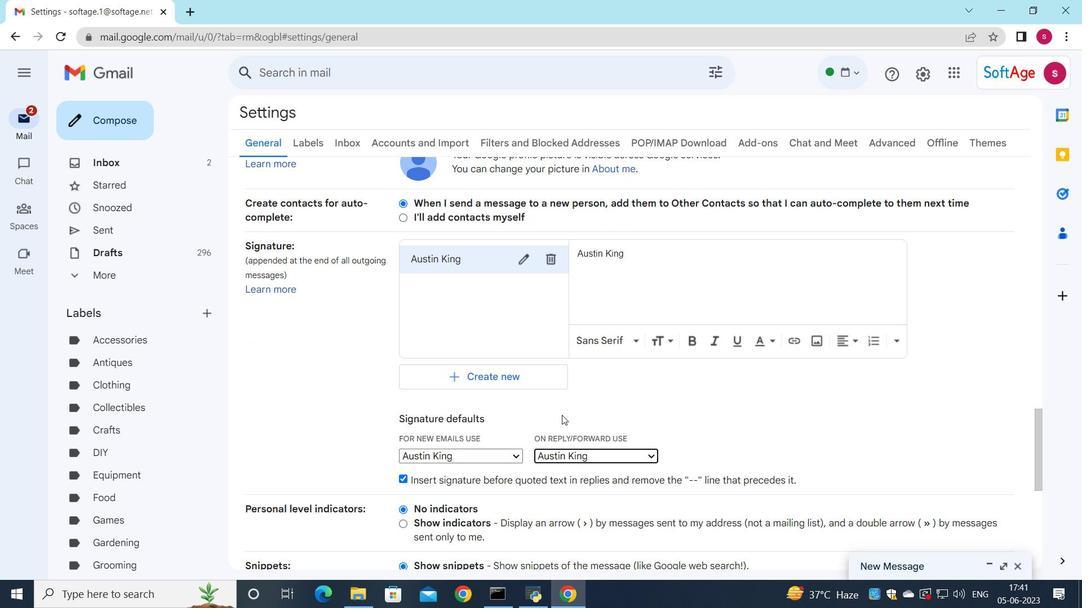 
Action: Mouse moved to (560, 416)
Screenshot: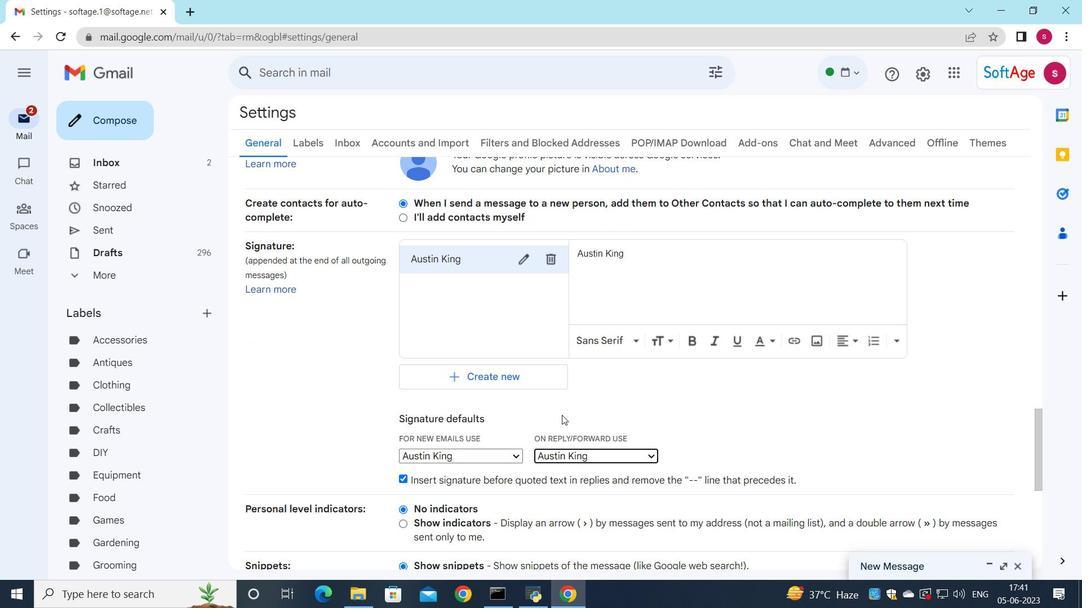 
Action: Mouse scrolled (560, 415) with delta (0, 0)
Screenshot: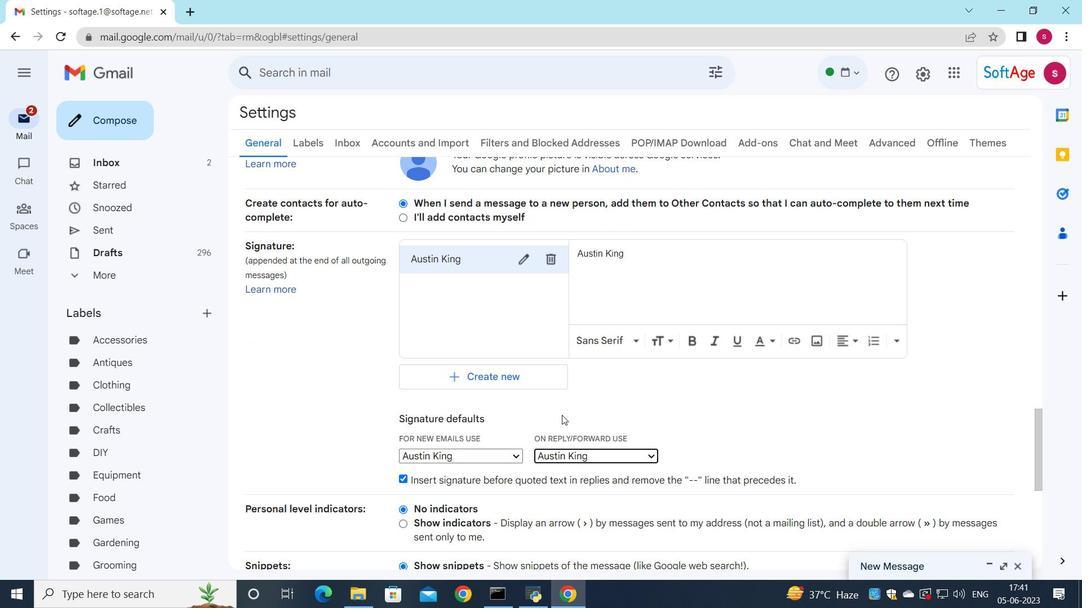 
Action: Mouse scrolled (560, 415) with delta (0, 0)
Screenshot: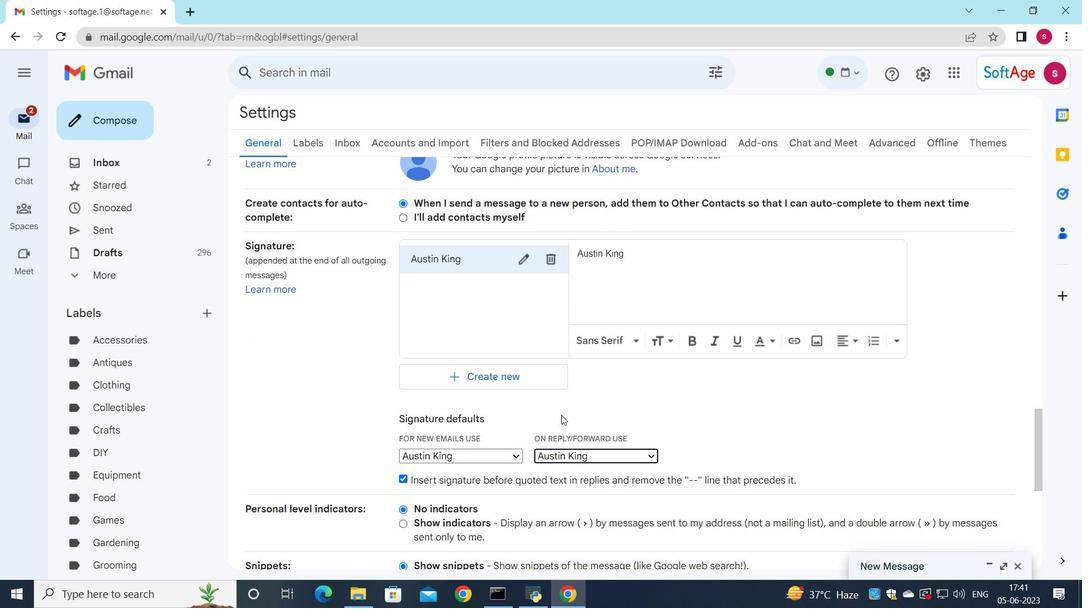 
Action: Mouse moved to (546, 541)
Screenshot: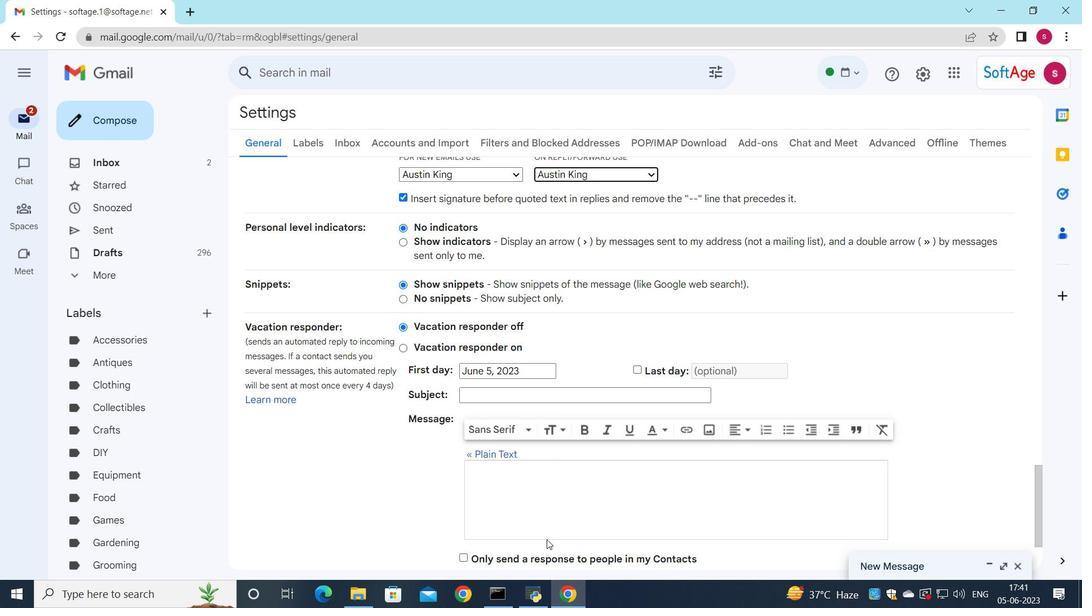 
Action: Mouse pressed left at (546, 541)
Screenshot: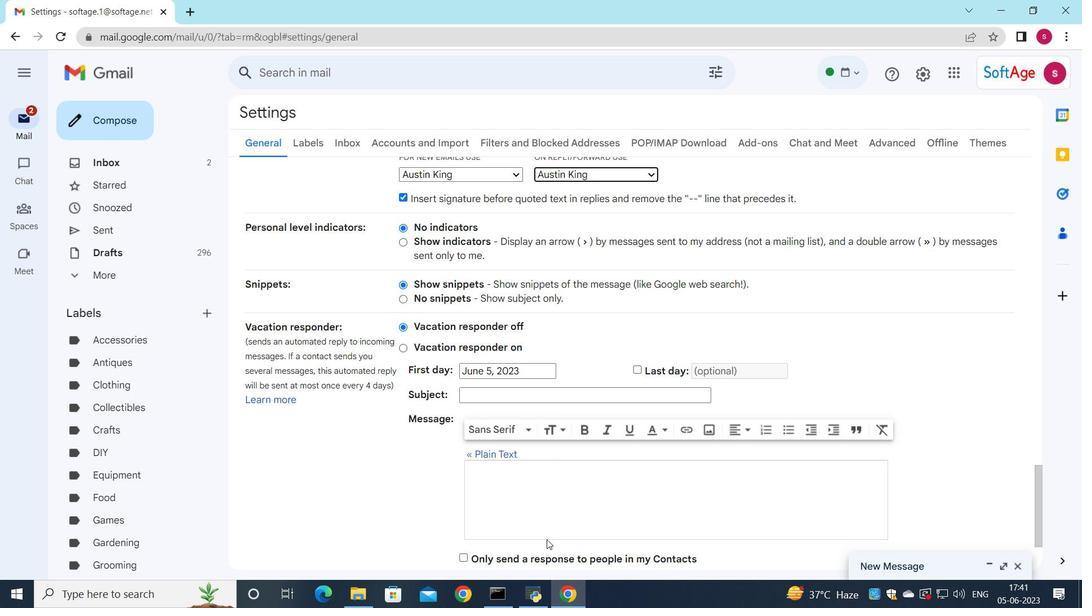 
Action: Mouse moved to (542, 482)
Screenshot: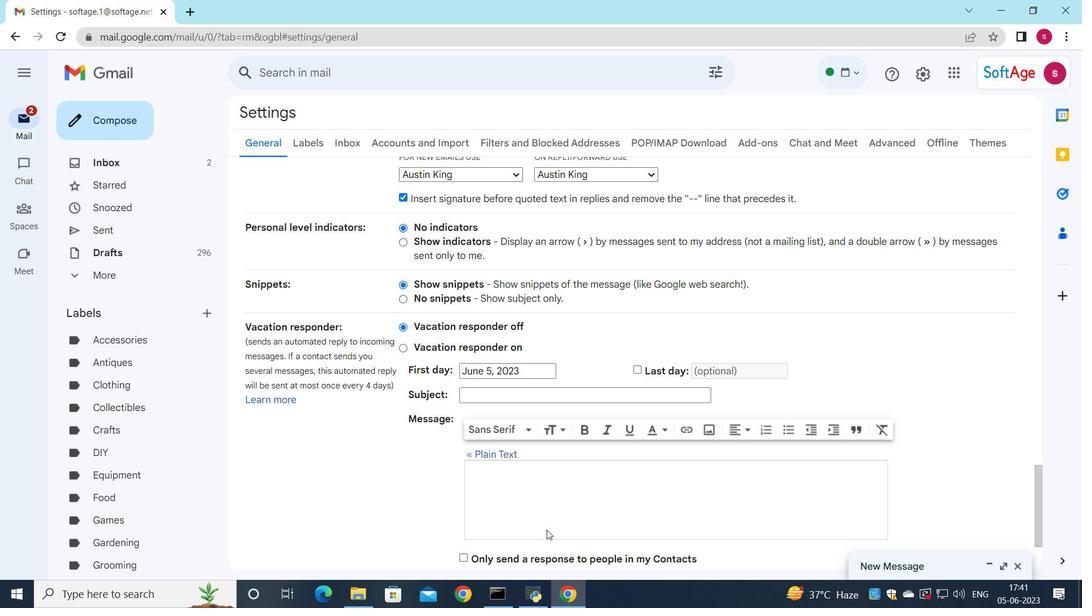 
Action: Mouse scrolled (542, 481) with delta (0, 0)
Screenshot: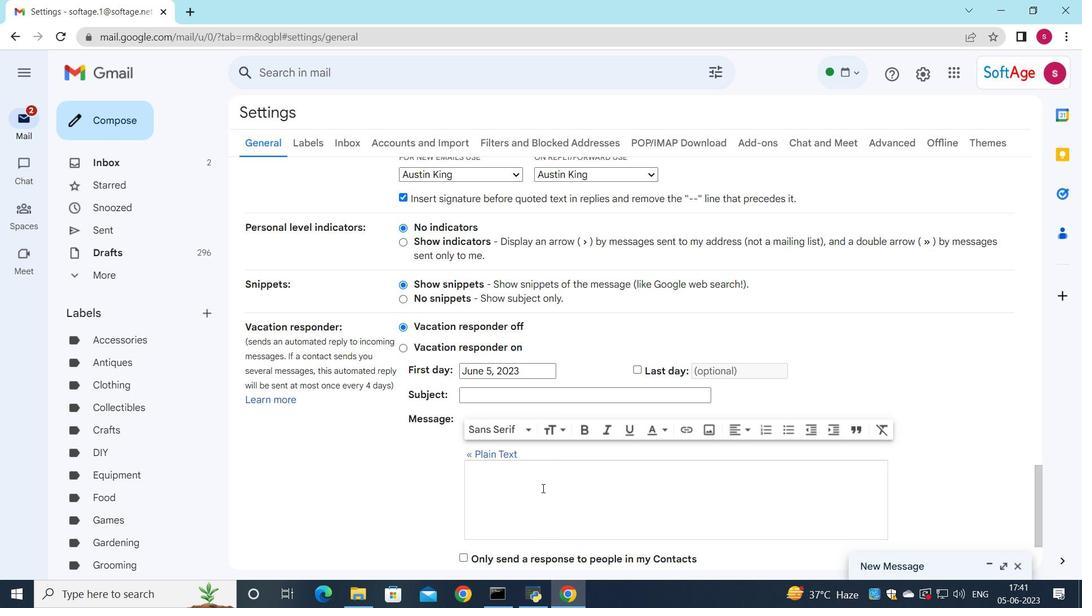
Action: Mouse scrolled (542, 481) with delta (0, 0)
Screenshot: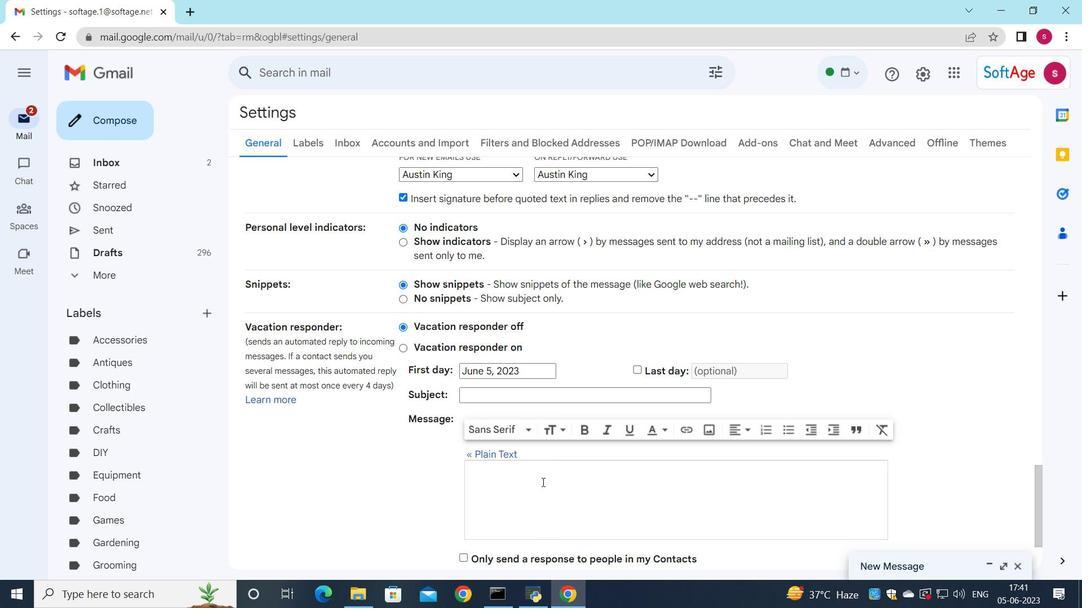 
Action: Mouse scrolled (542, 481) with delta (0, 0)
Screenshot: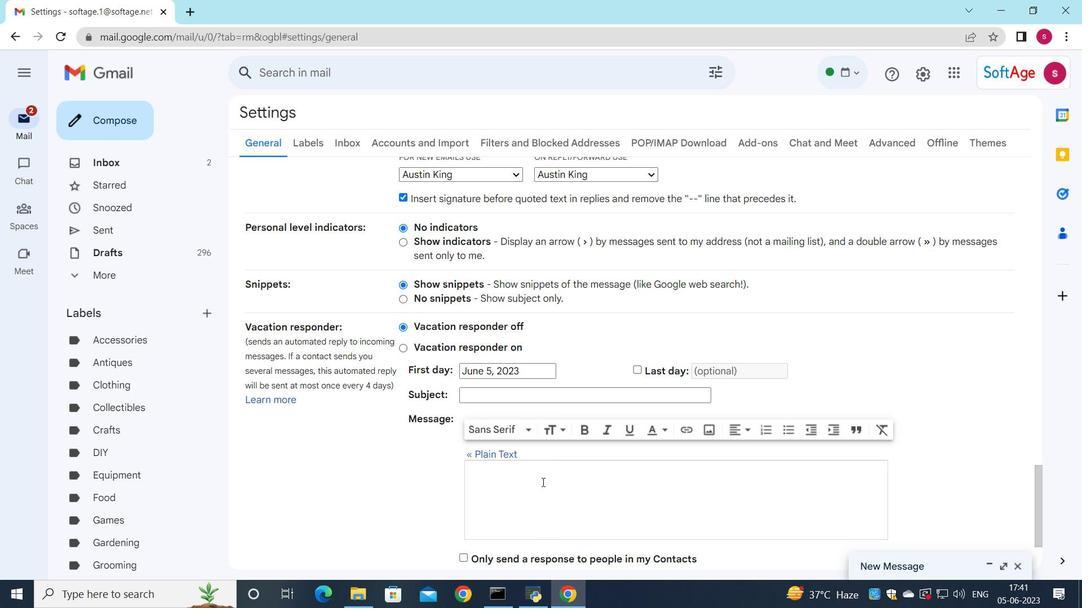 
Action: Mouse scrolled (542, 481) with delta (0, 0)
Screenshot: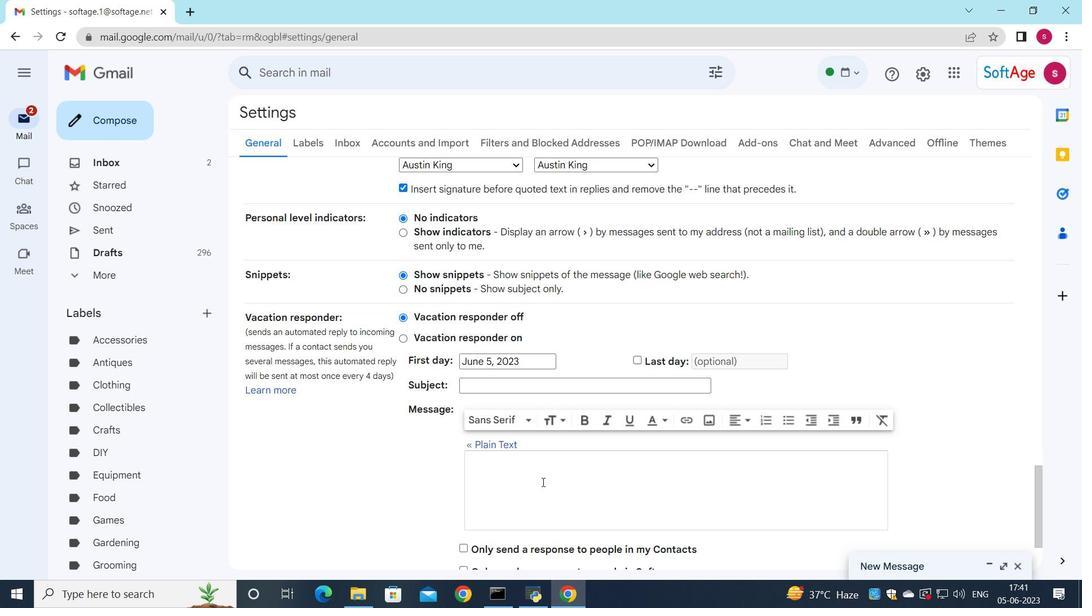 
Action: Mouse moved to (587, 494)
Screenshot: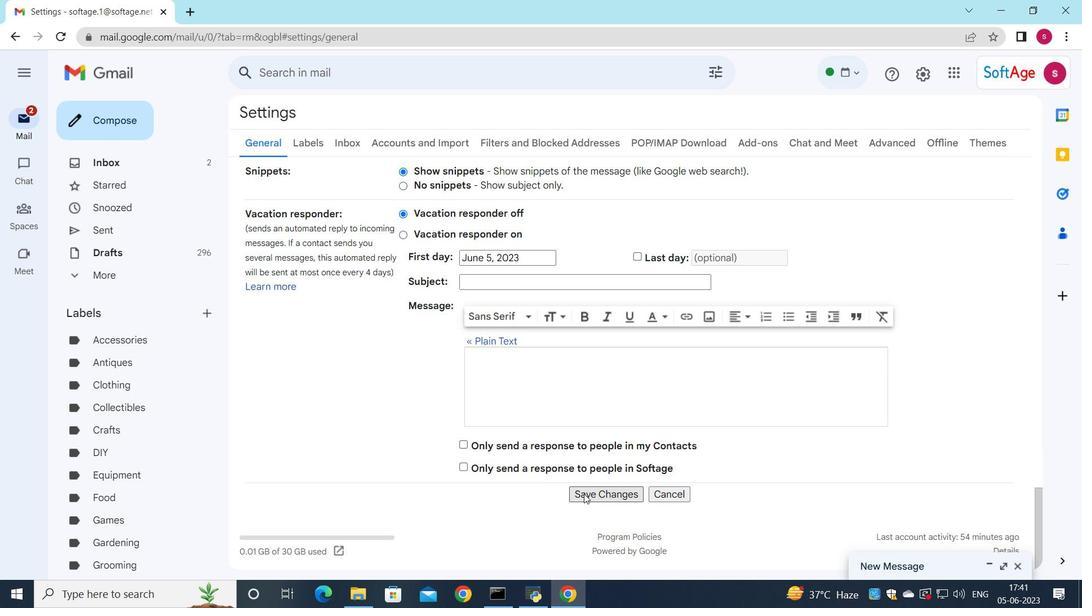 
Action: Mouse pressed left at (587, 494)
Screenshot: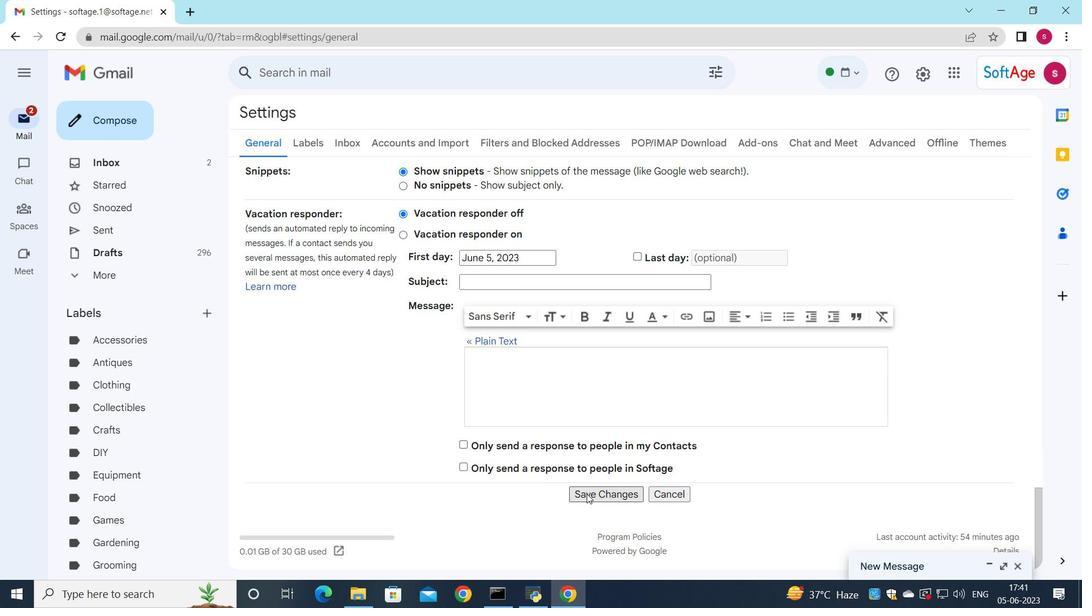 
Action: Mouse moved to (239, 428)
Screenshot: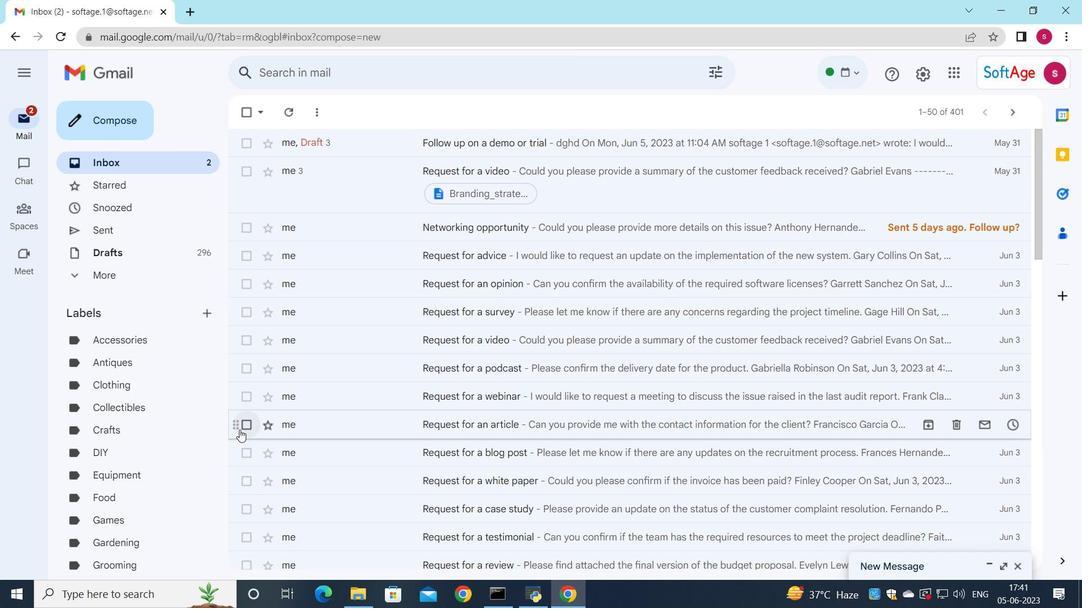 
Action: Mouse pressed left at (239, 428)
Screenshot: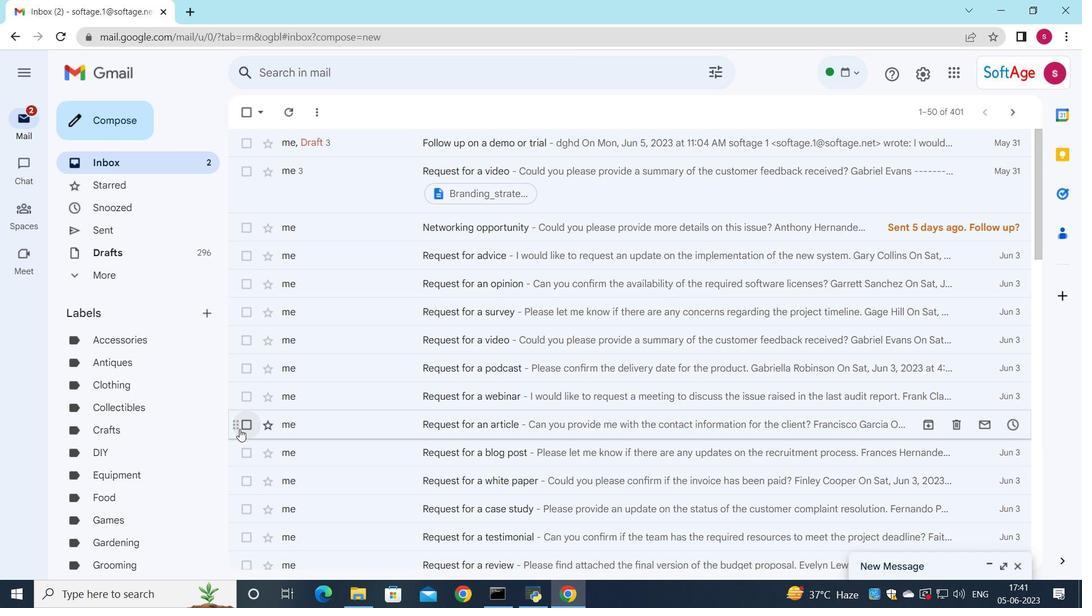 
Action: Mouse moved to (555, 109)
Screenshot: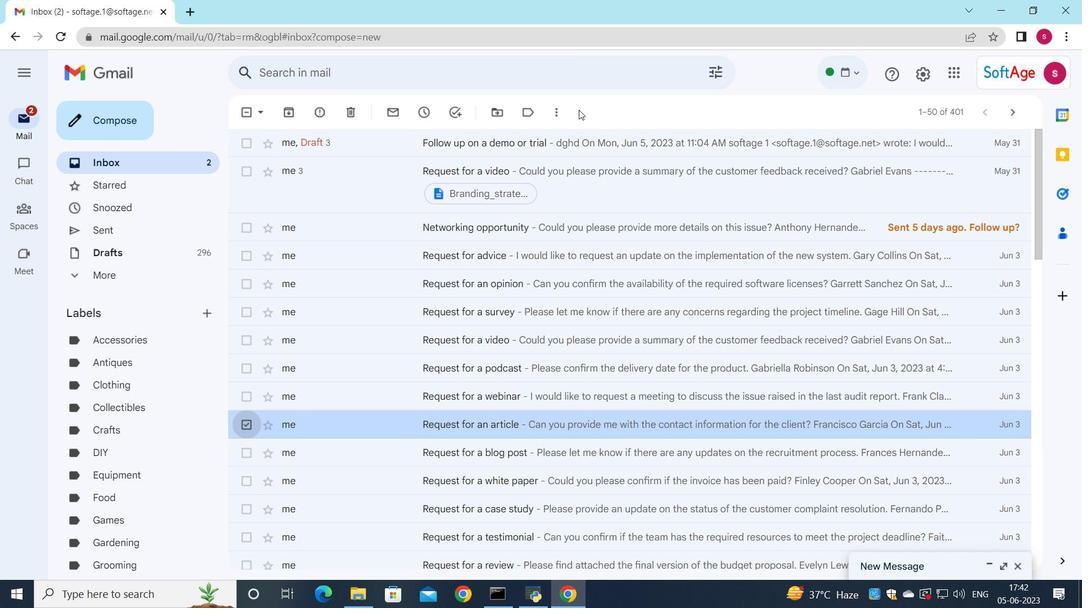 
Action: Mouse pressed left at (555, 109)
Screenshot: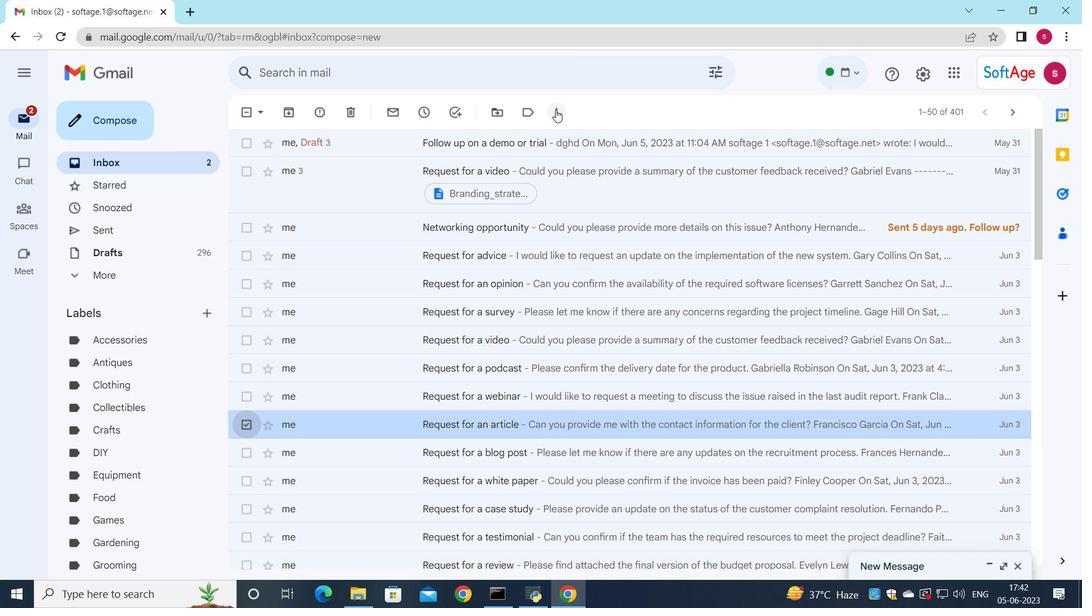 
Action: Mouse moved to (613, 246)
Screenshot: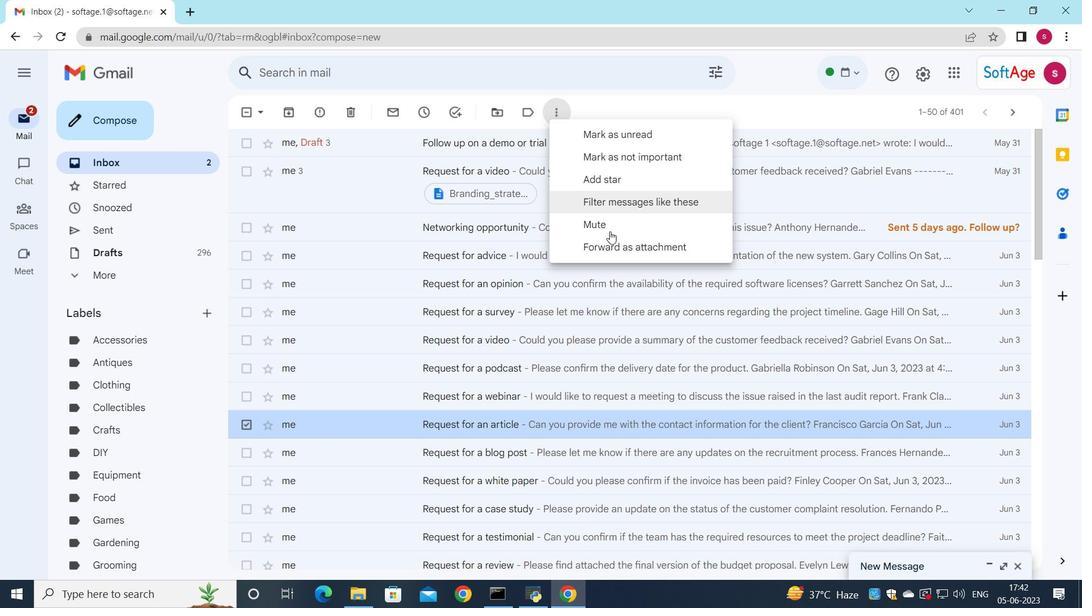 
Action: Mouse pressed left at (613, 246)
Screenshot: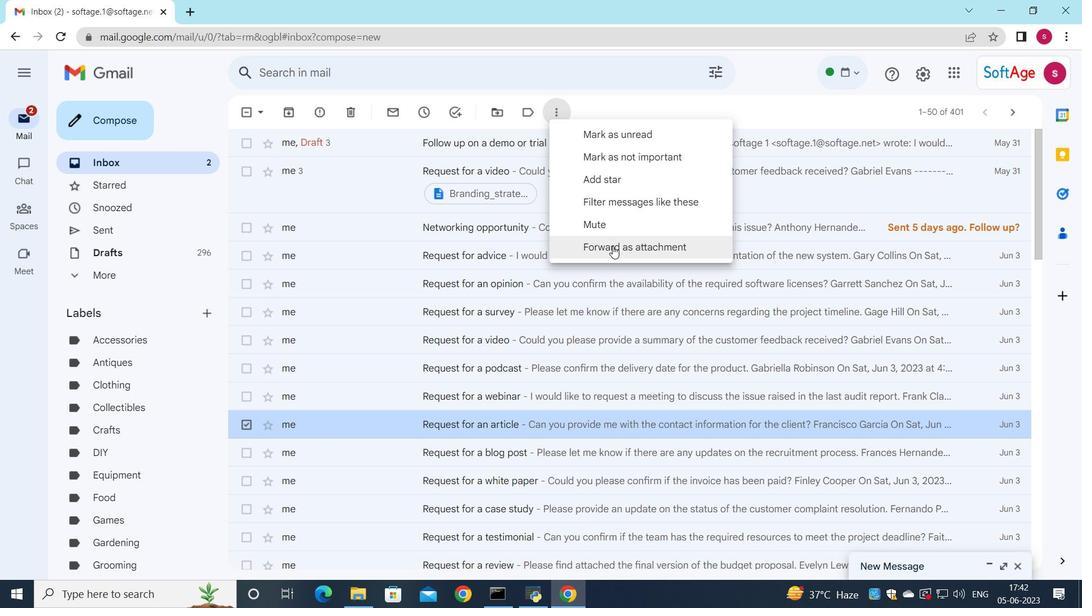 
Action: Mouse moved to (533, 237)
Screenshot: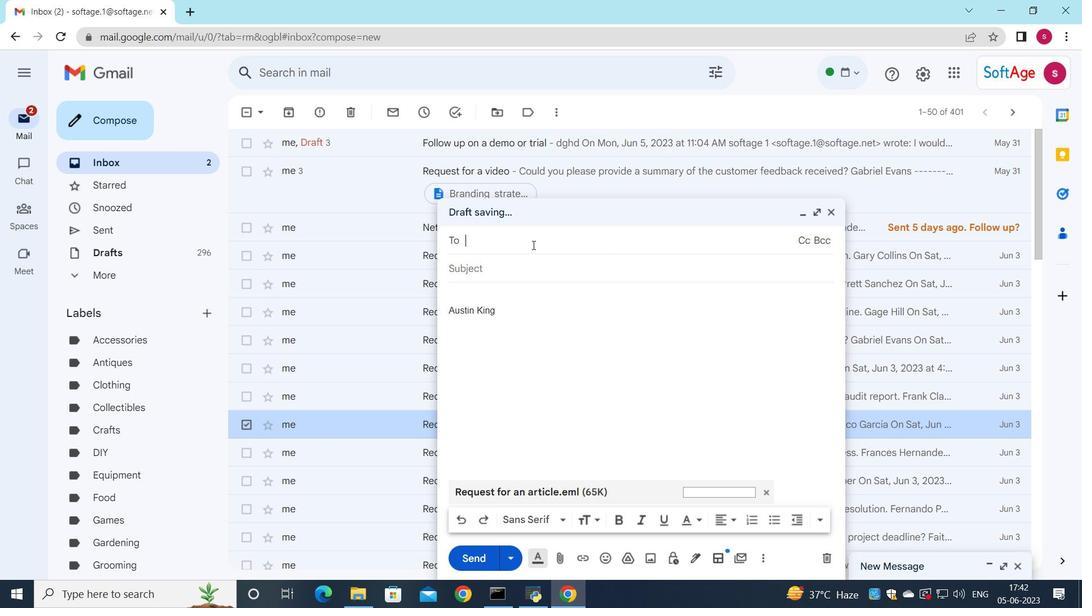 
Action: Key pressed softage.8<Key.enter>
Screenshot: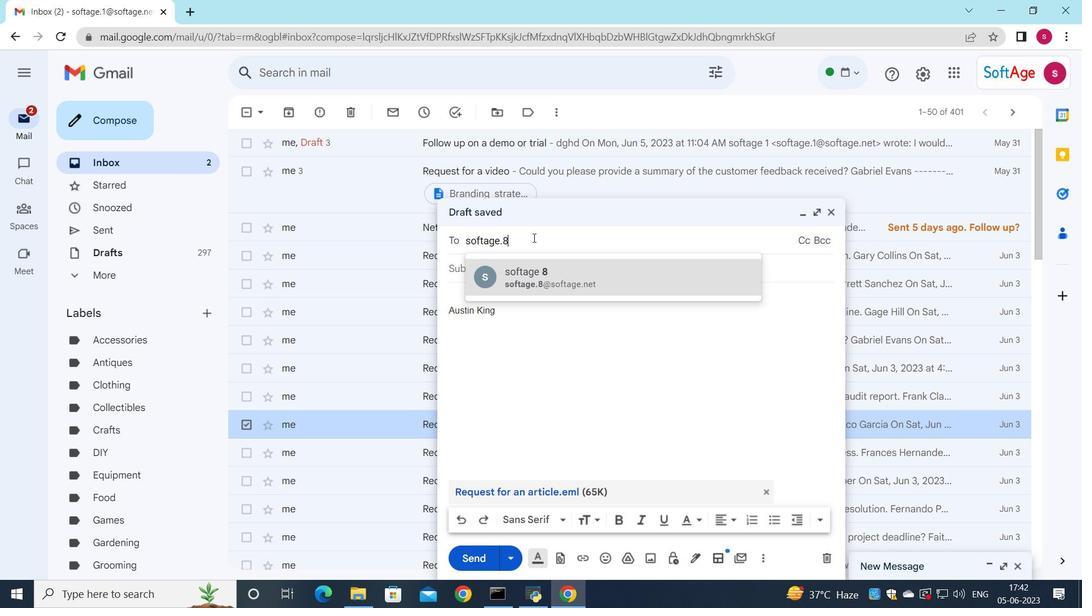 
Action: Mouse moved to (527, 290)
Screenshot: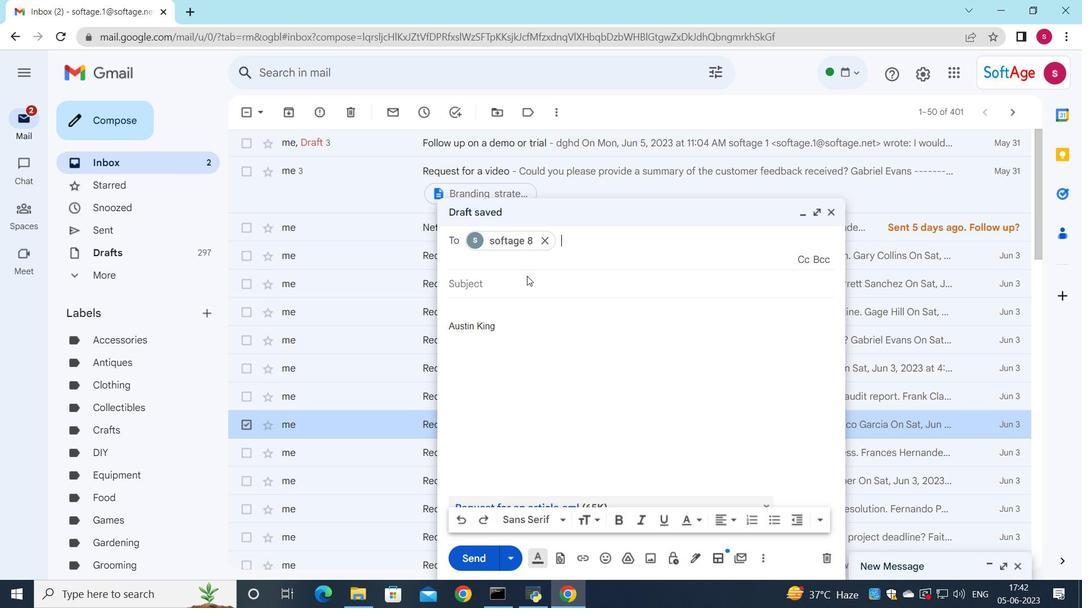 
Action: Mouse pressed left at (527, 290)
Screenshot: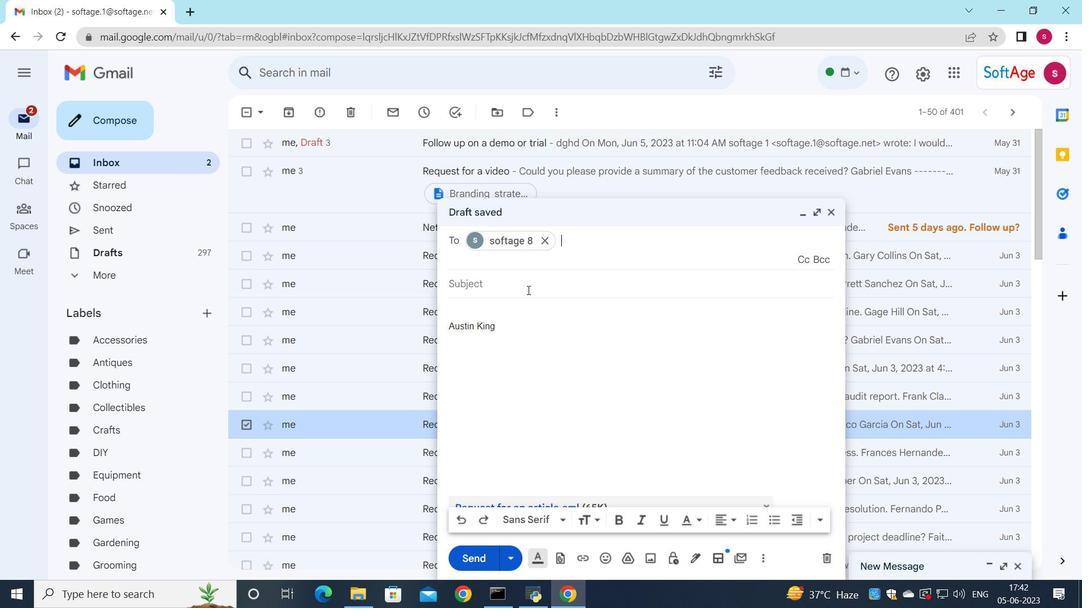 
Action: Mouse moved to (611, 244)
Screenshot: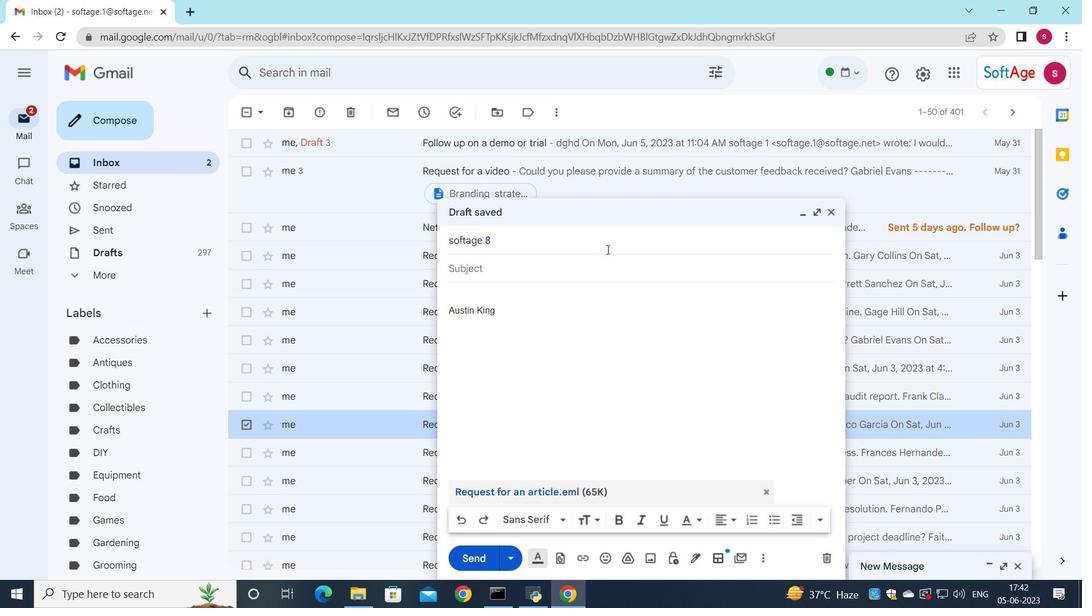 
Action: Key pressed <Key.shift_r><Key.shift_r><Key.shift_r><Key.shift_r><Key.shift_r><Key.shift_r><Key.shift_r><Key.shift_r><Key.shift_r><Key.shift_r><Key.shift_r>Job<Key.space>application<Key.space>submission
Screenshot: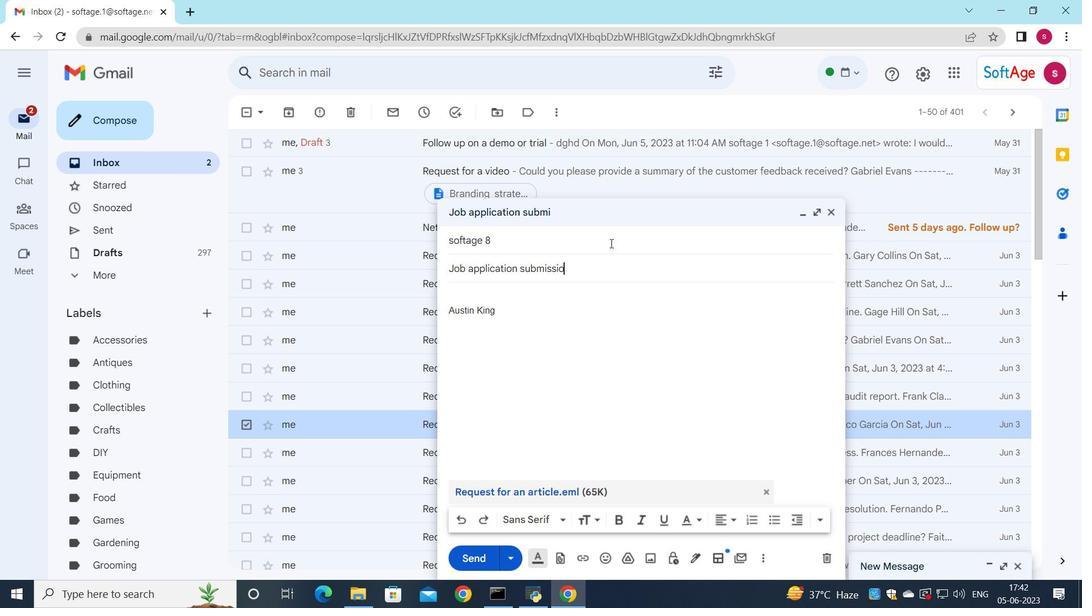 
Action: Mouse moved to (457, 295)
Screenshot: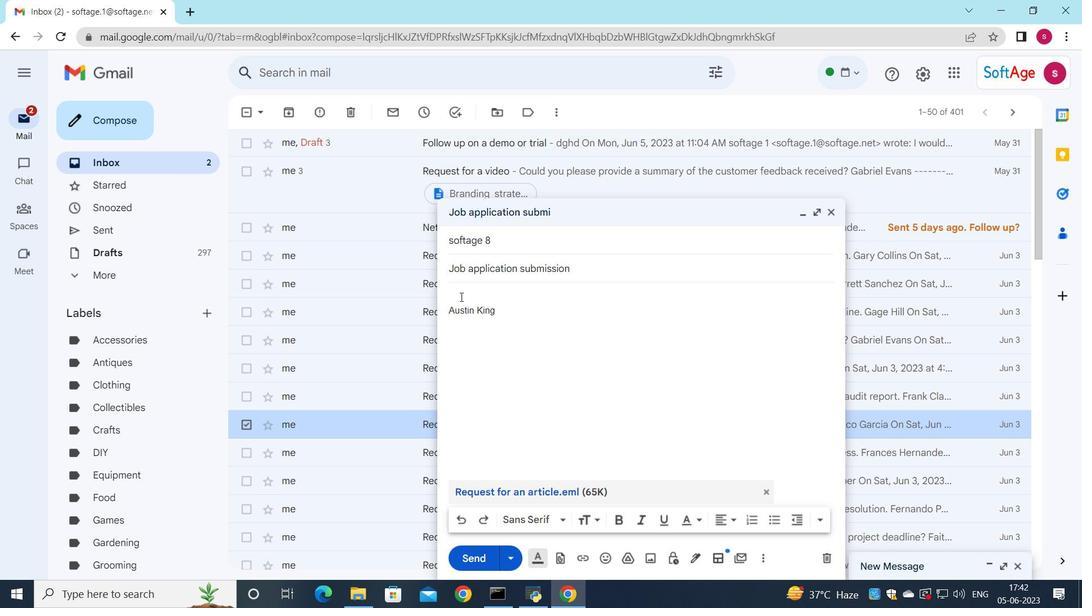 
Action: Mouse pressed left at (457, 295)
Screenshot: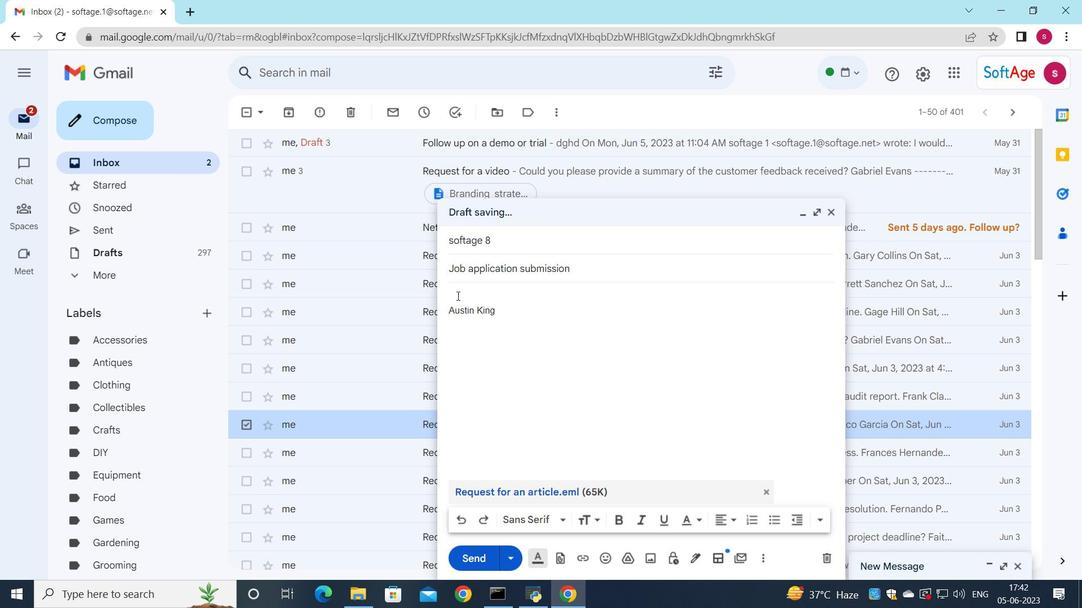 
Action: Key pressed <Key.shift>Could<Key.space>you<Key.space>provide<Key.space>an<Key.space>update<Key.space>on<Key.space>the<Key.space>progress<Key.space>of<Key.space>the<Key.space>market<Key.space>research<Key.space>project<Key.shift_r>?
Screenshot: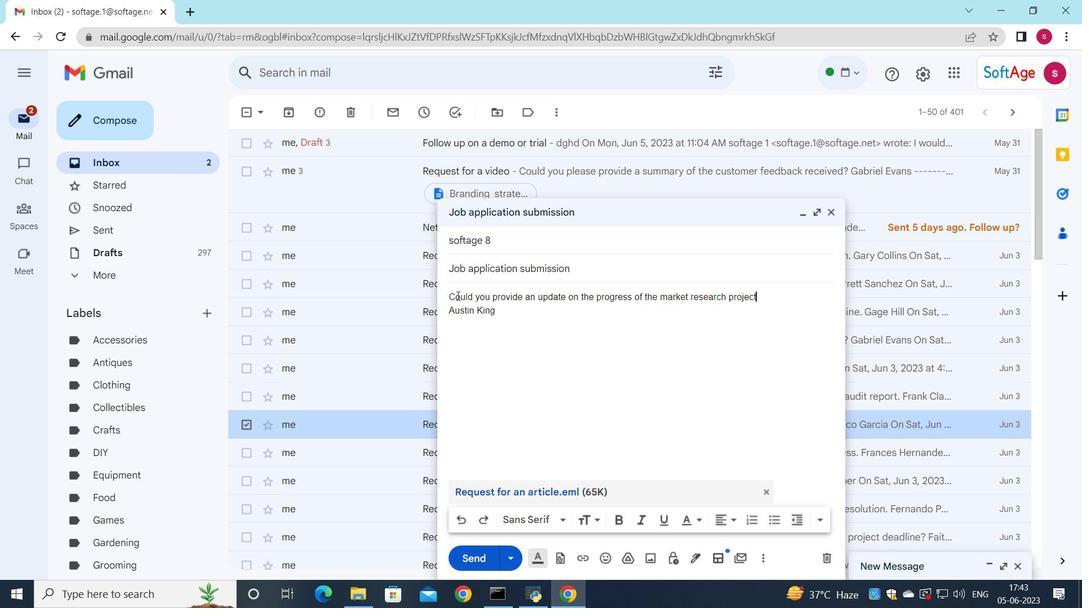 
Action: Mouse moved to (469, 563)
Screenshot: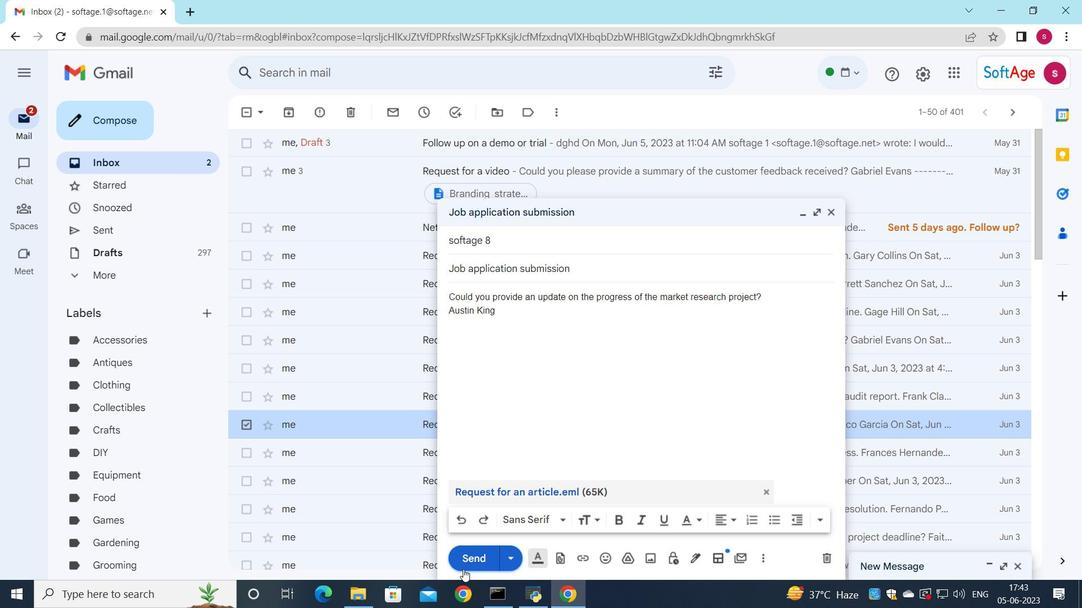 
Action: Mouse pressed left at (469, 563)
Screenshot: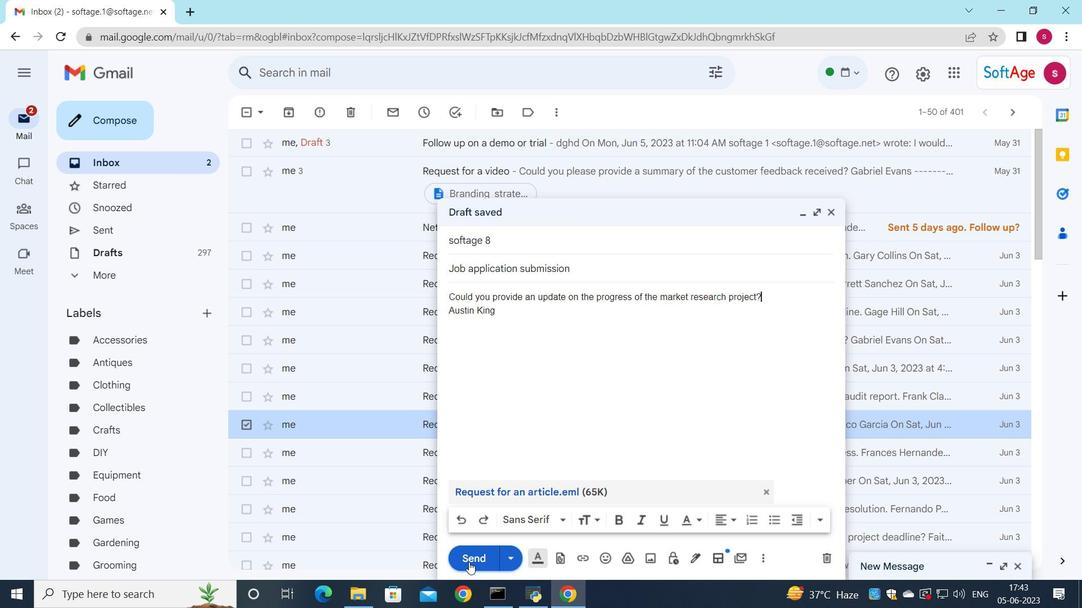 
Action: Mouse moved to (706, 359)
Screenshot: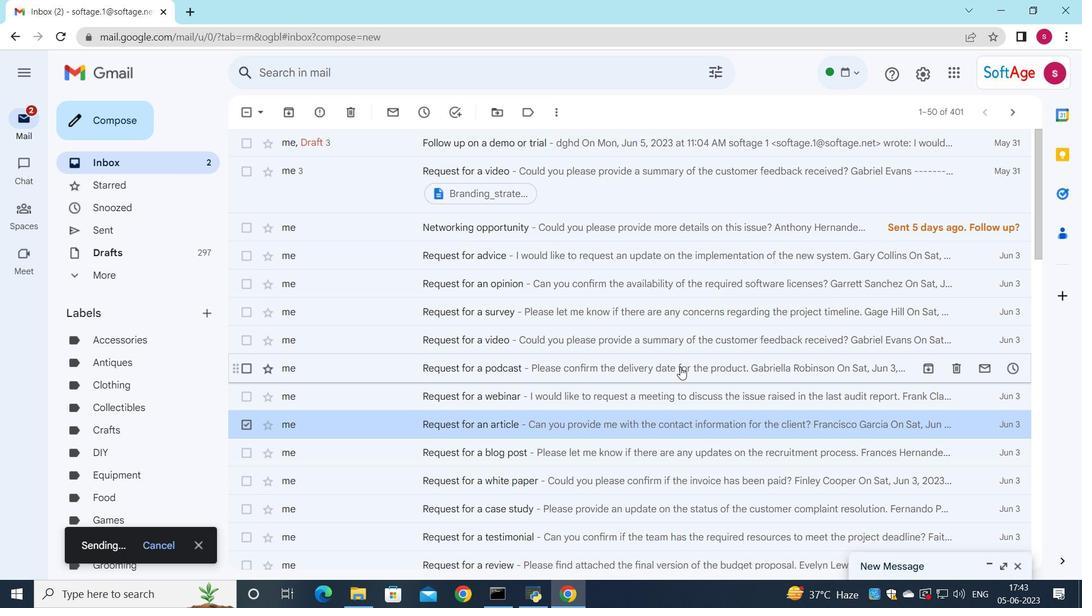 
